 Task: Plan a trip to Shingu, Japan from 6th December, 2023 to 18th December, 2023 for 3 adults.2 bedrooms having 2 beds and 2 bathrooms. Property type can be hotel. Booking option can be shelf check-in. Look for 3 properties as per requirement.
Action: Mouse moved to (341, 130)
Screenshot: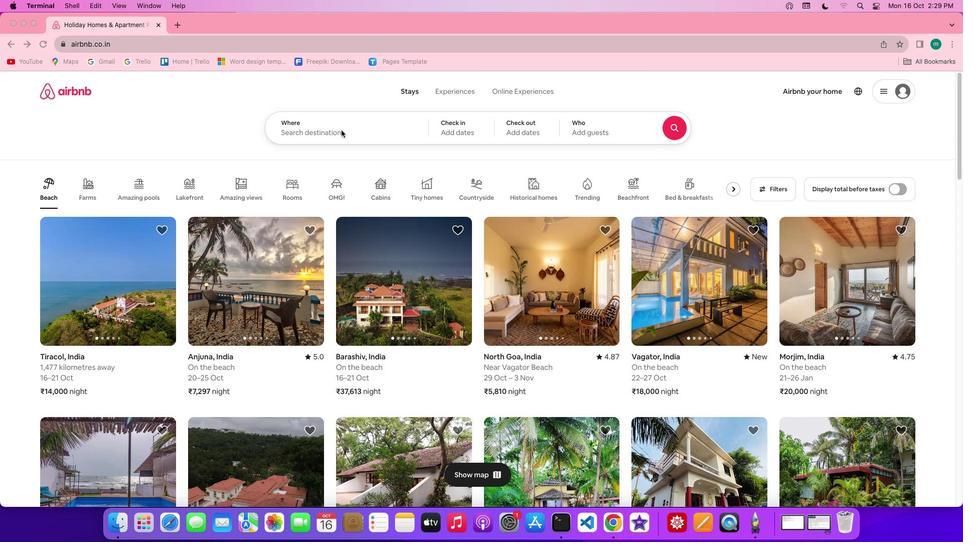 
Action: Mouse pressed left at (341, 130)
Screenshot: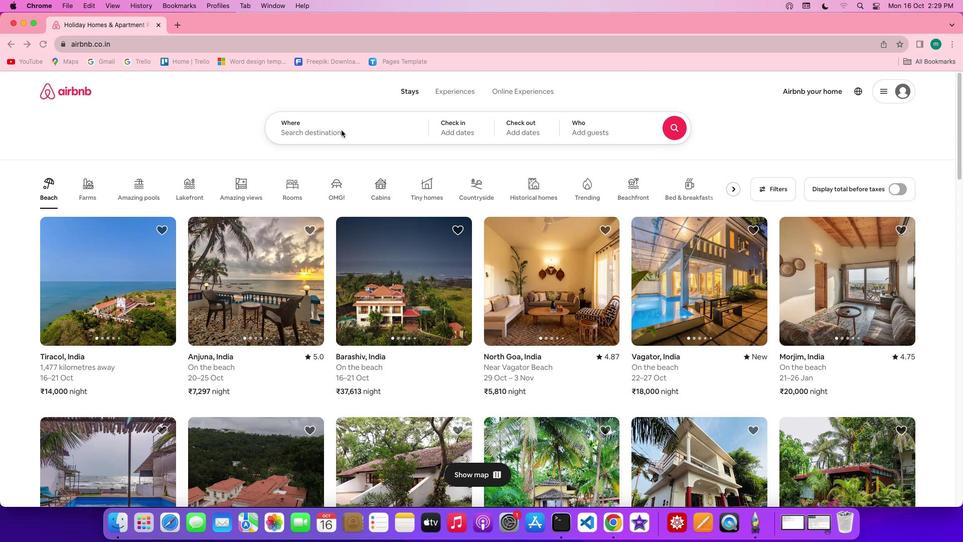 
Action: Mouse pressed left at (341, 130)
Screenshot: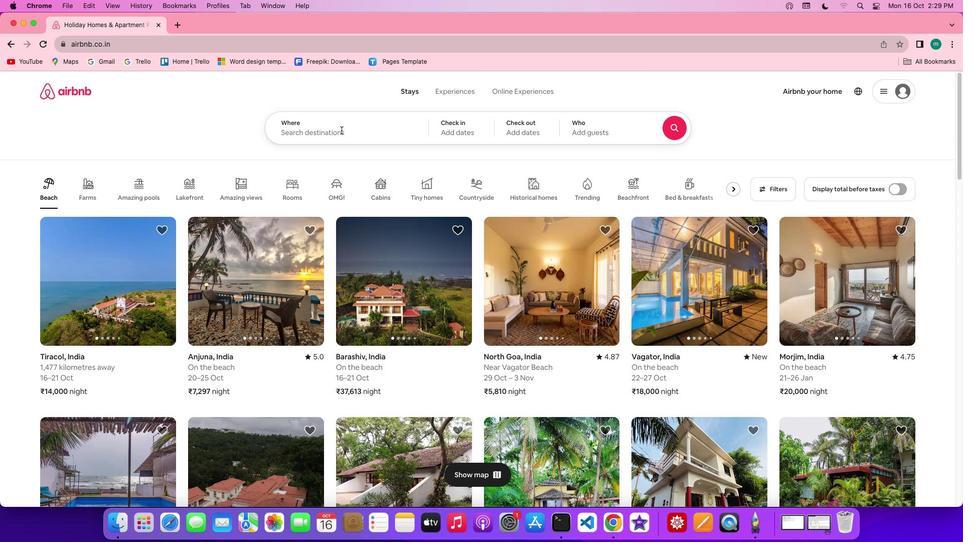 
Action: Key pressed Key.shift'S''h''i''n''g''u'','Key.shift'j''a''p''a''n'Key.enter
Screenshot: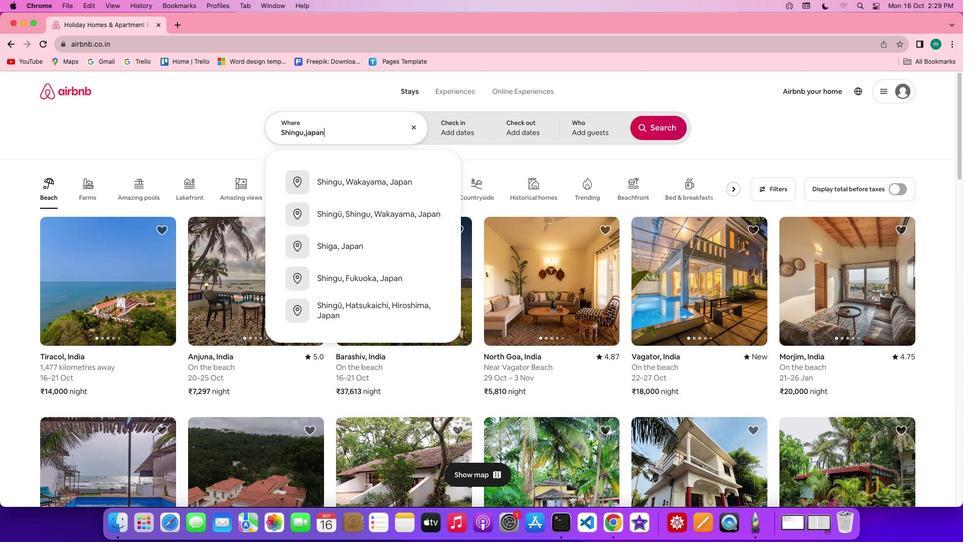 
Action: Mouse moved to (660, 212)
Screenshot: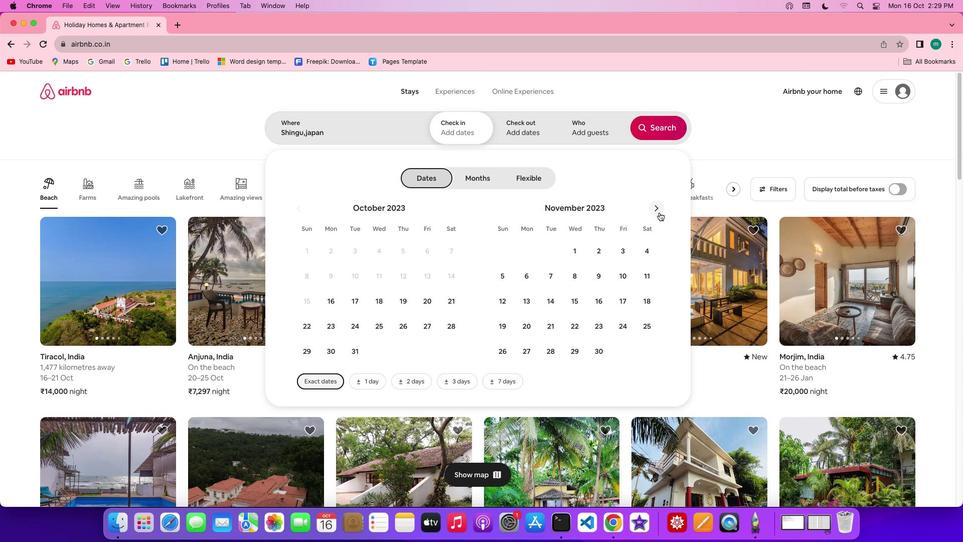 
Action: Mouse pressed left at (660, 212)
Screenshot: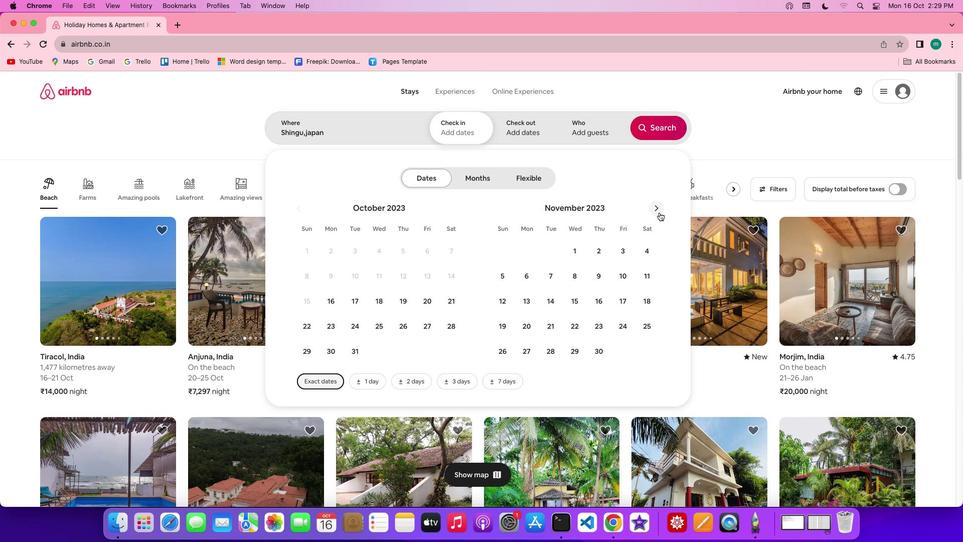 
Action: Mouse moved to (577, 272)
Screenshot: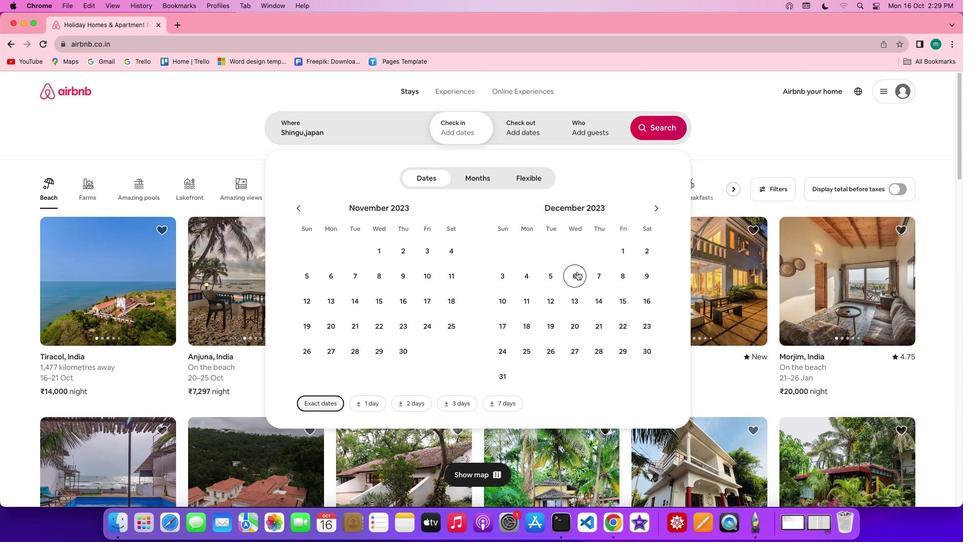 
Action: Mouse pressed left at (577, 272)
Screenshot: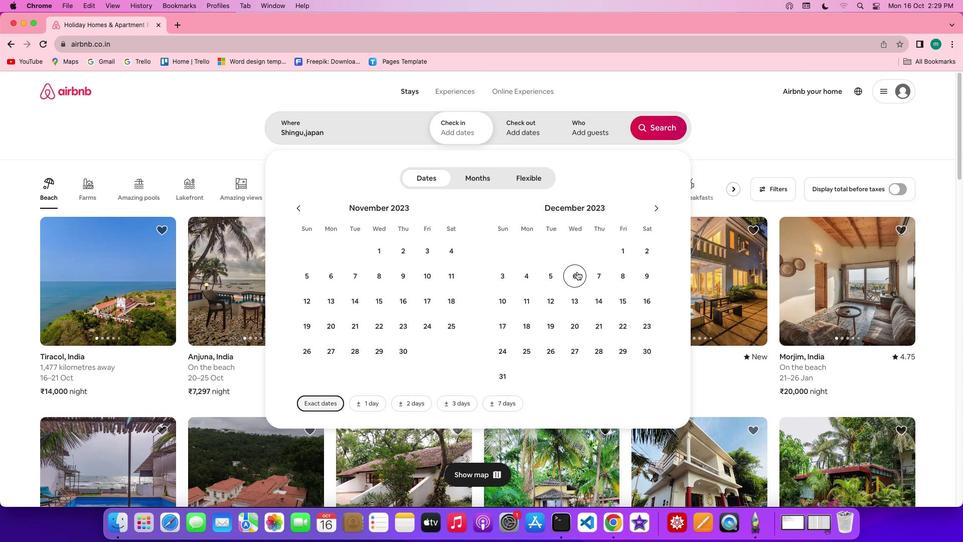
Action: Mouse moved to (524, 321)
Screenshot: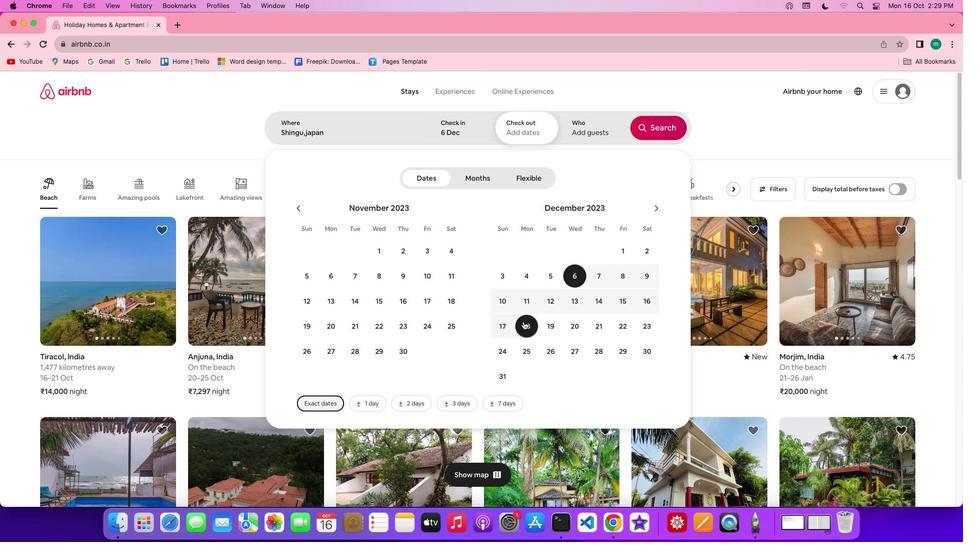 
Action: Mouse pressed left at (524, 321)
Screenshot: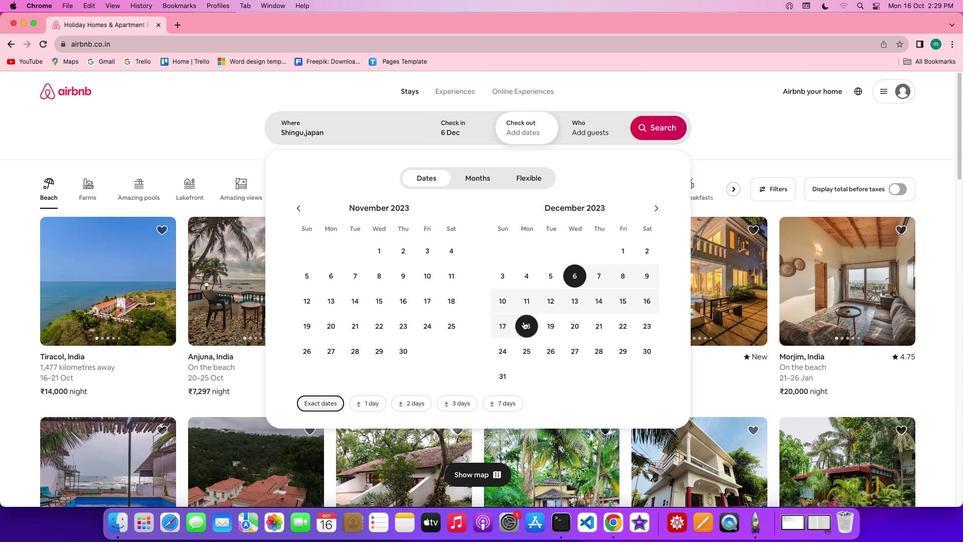 
Action: Mouse moved to (600, 118)
Screenshot: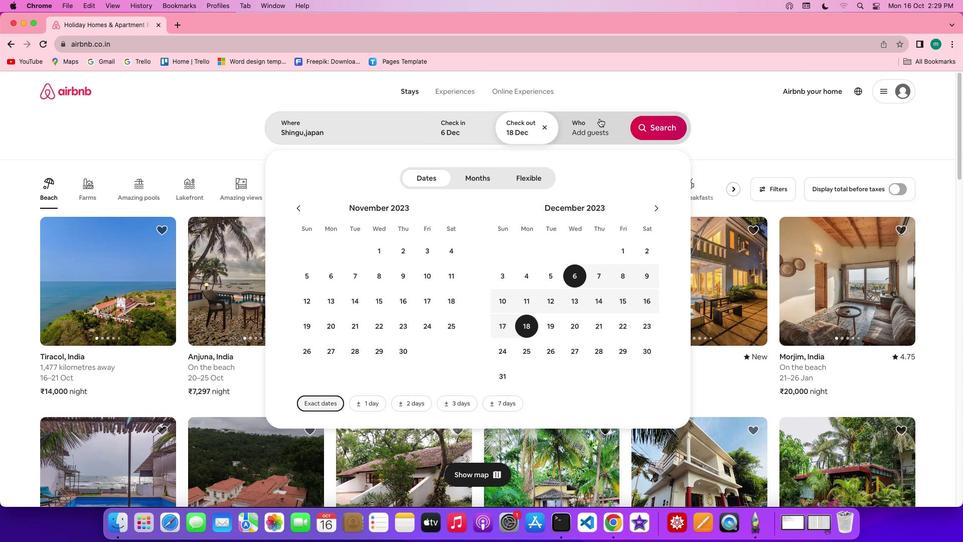 
Action: Mouse pressed left at (600, 118)
Screenshot: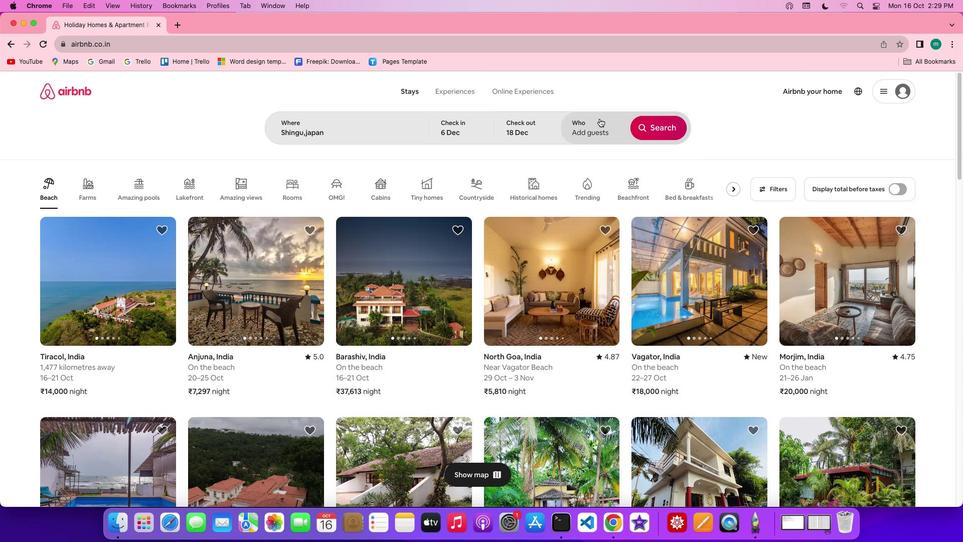 
Action: Mouse moved to (669, 183)
Screenshot: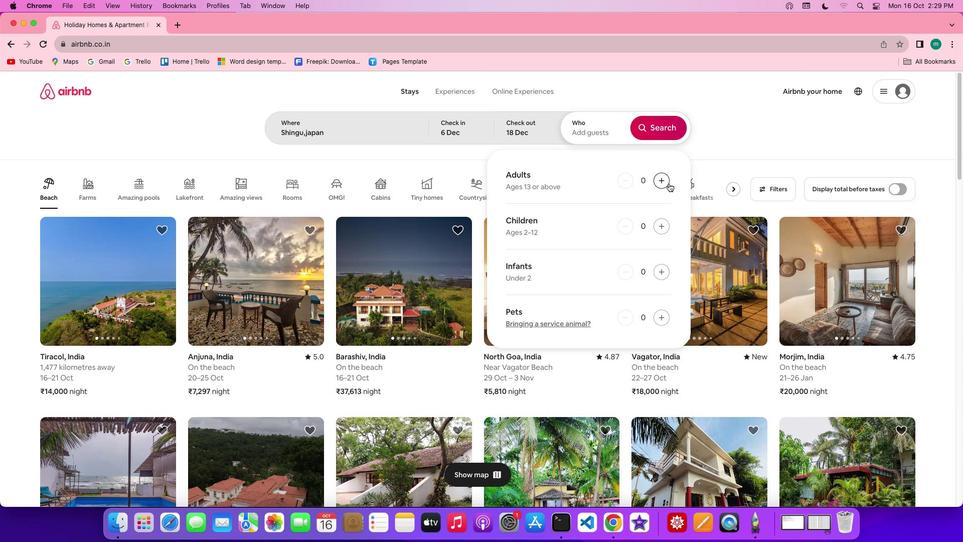 
Action: Mouse pressed left at (669, 183)
Screenshot: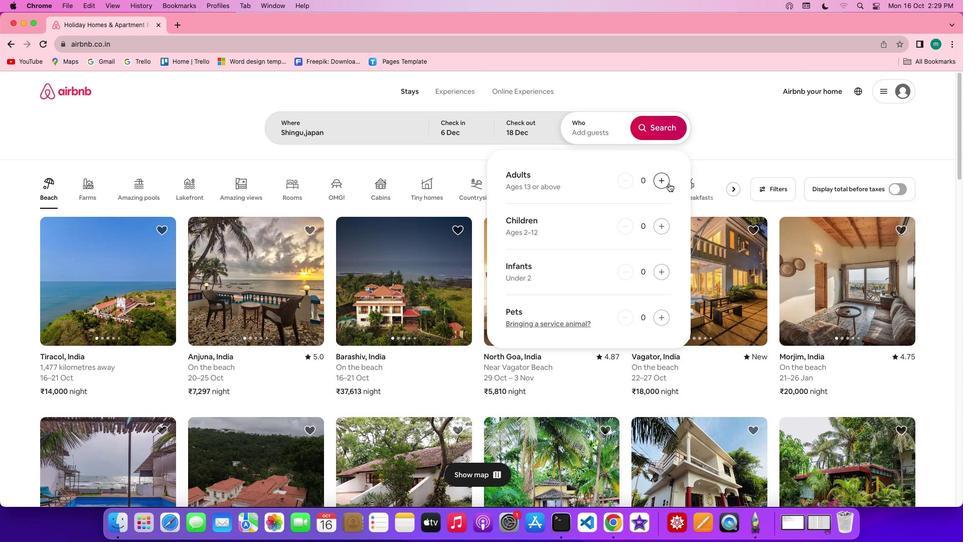 
Action: Mouse pressed left at (669, 183)
Screenshot: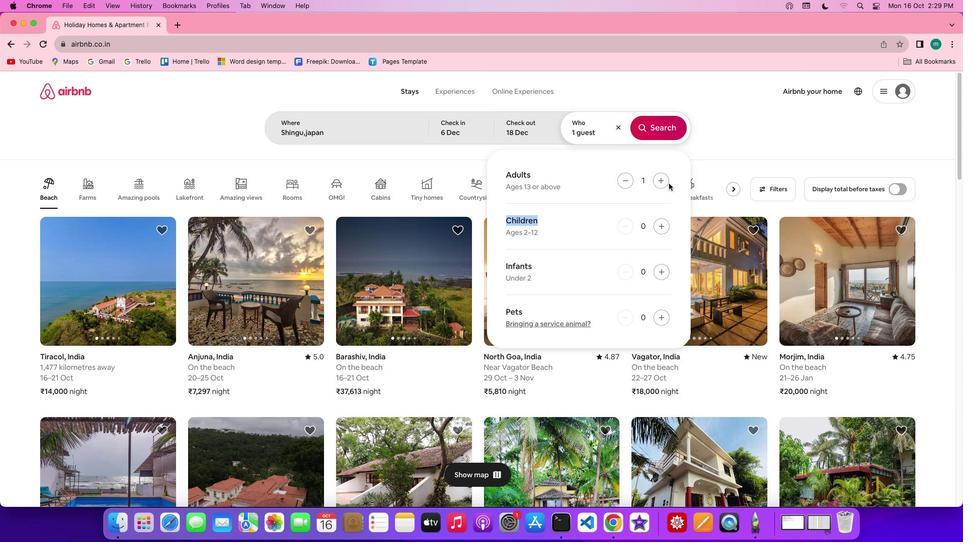 
Action: Mouse moved to (664, 183)
Screenshot: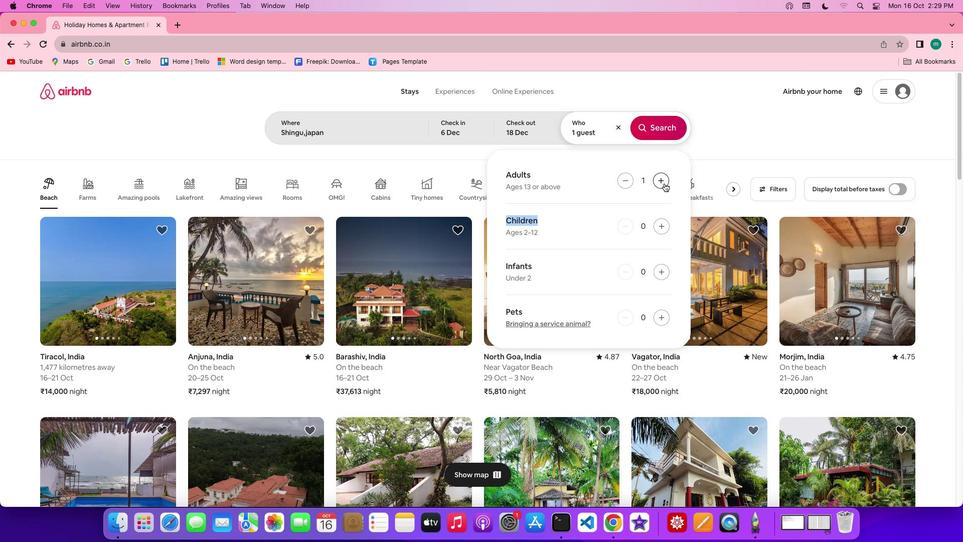 
Action: Mouse pressed left at (664, 183)
Screenshot: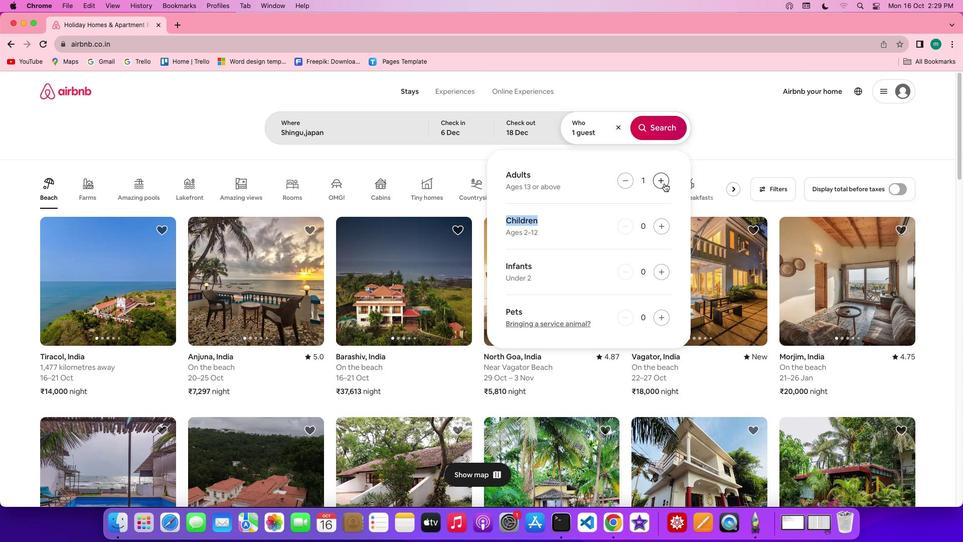 
Action: Mouse pressed left at (664, 183)
Screenshot: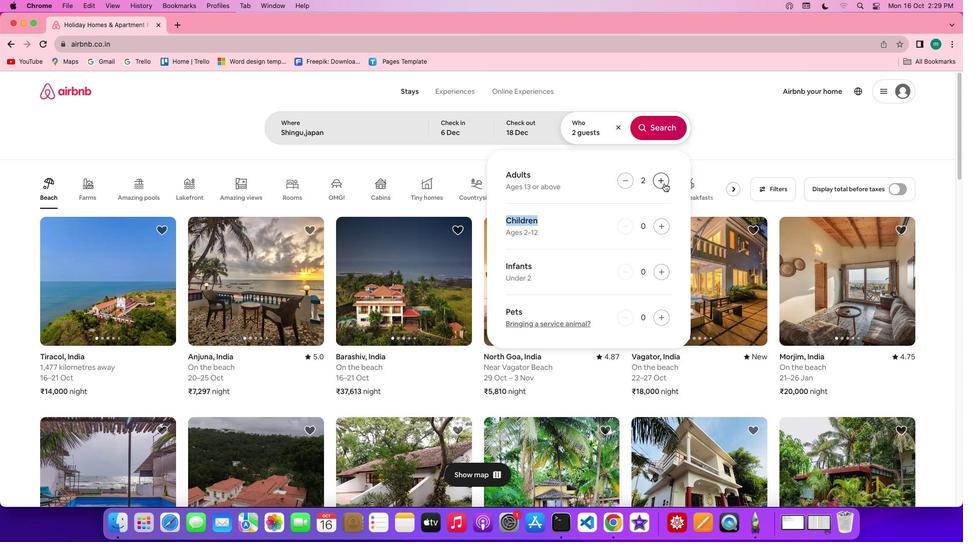 
Action: Mouse moved to (657, 130)
Screenshot: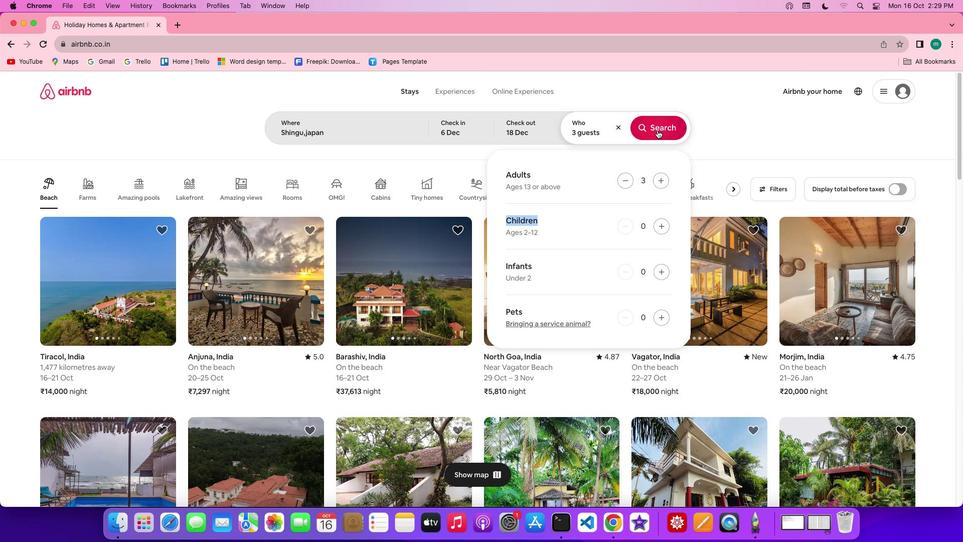 
Action: Mouse pressed left at (657, 130)
Screenshot: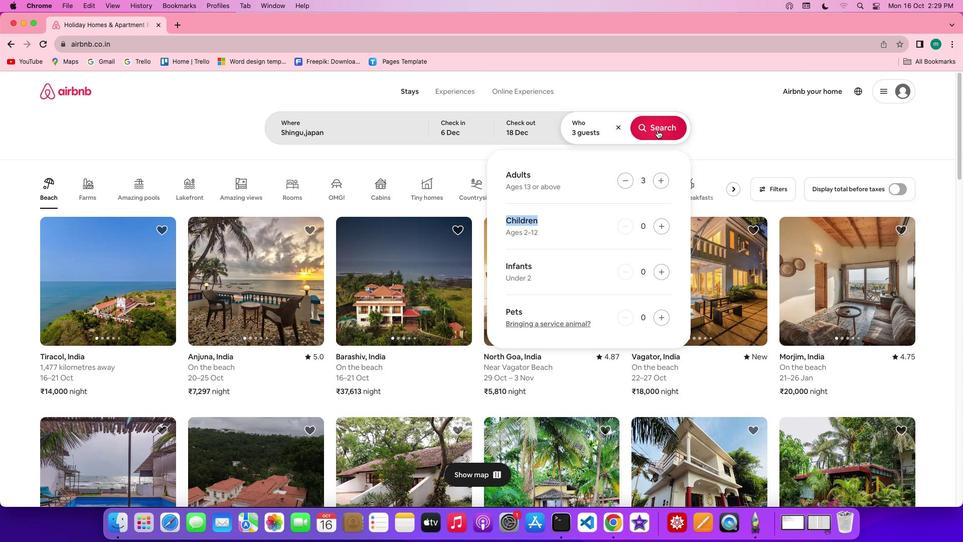 
Action: Mouse moved to (819, 129)
Screenshot: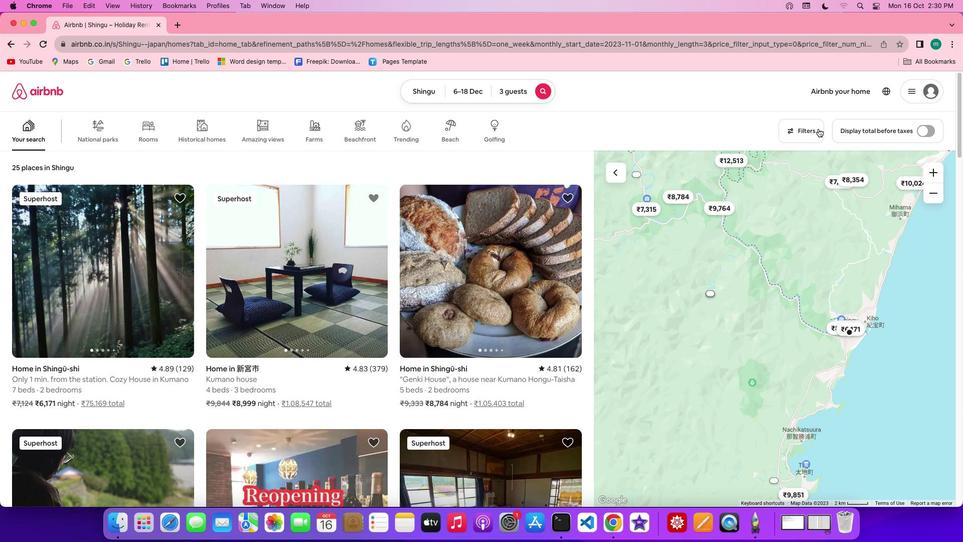 
Action: Mouse pressed left at (819, 129)
Screenshot: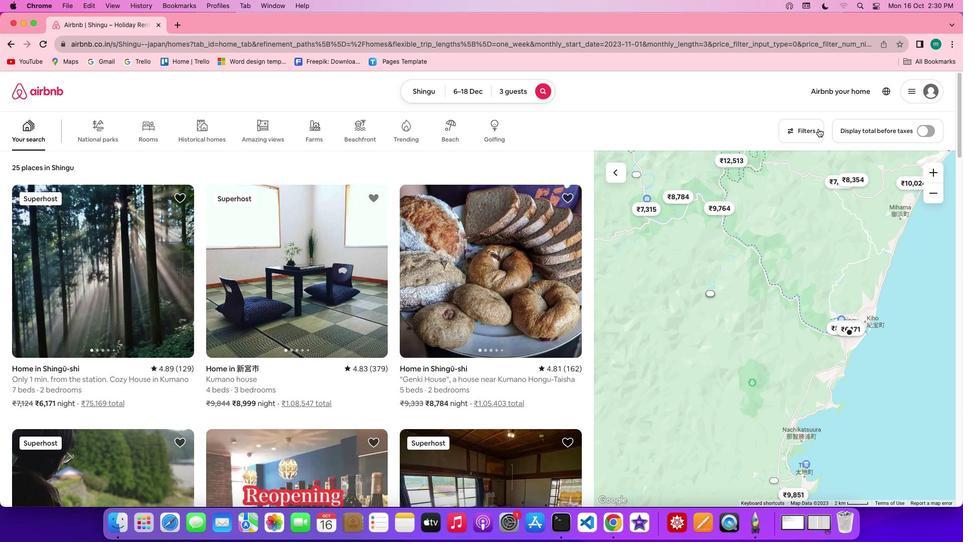 
Action: Mouse moved to (547, 234)
Screenshot: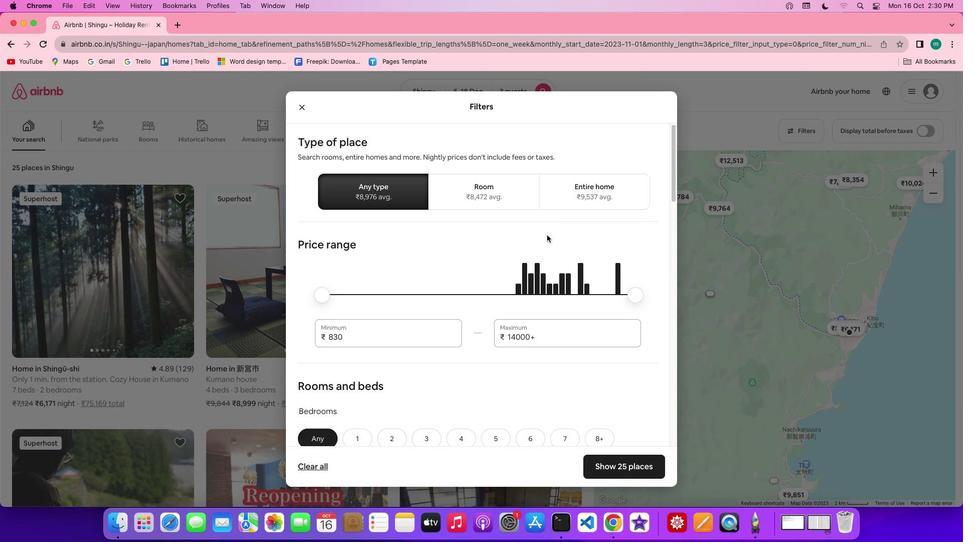 
Action: Mouse scrolled (547, 234) with delta (0, 0)
Screenshot: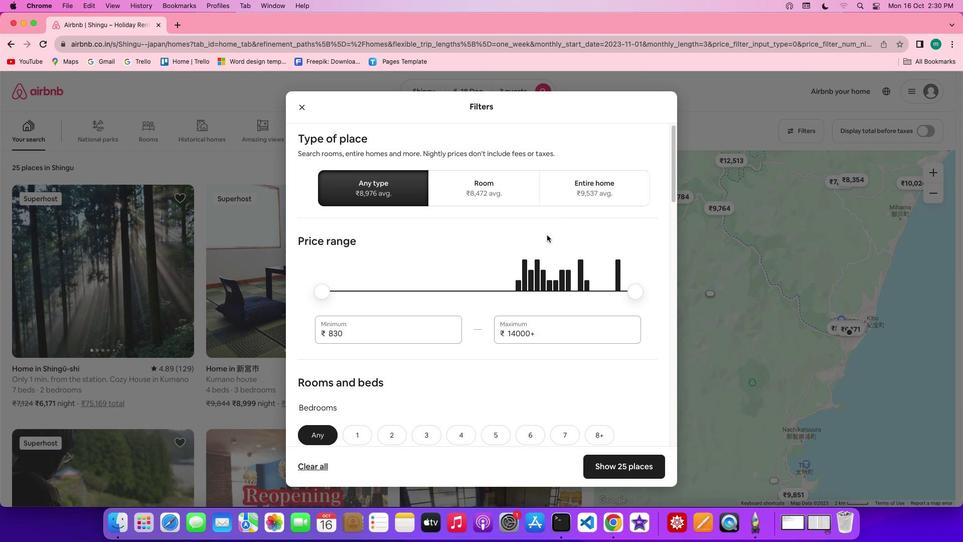 
Action: Mouse scrolled (547, 234) with delta (0, 0)
Screenshot: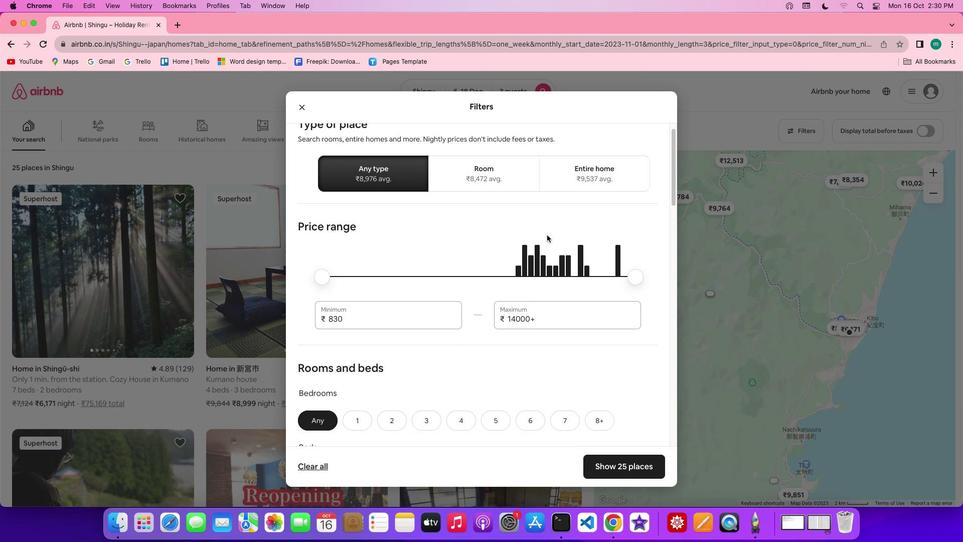 
Action: Mouse scrolled (547, 234) with delta (0, -1)
Screenshot: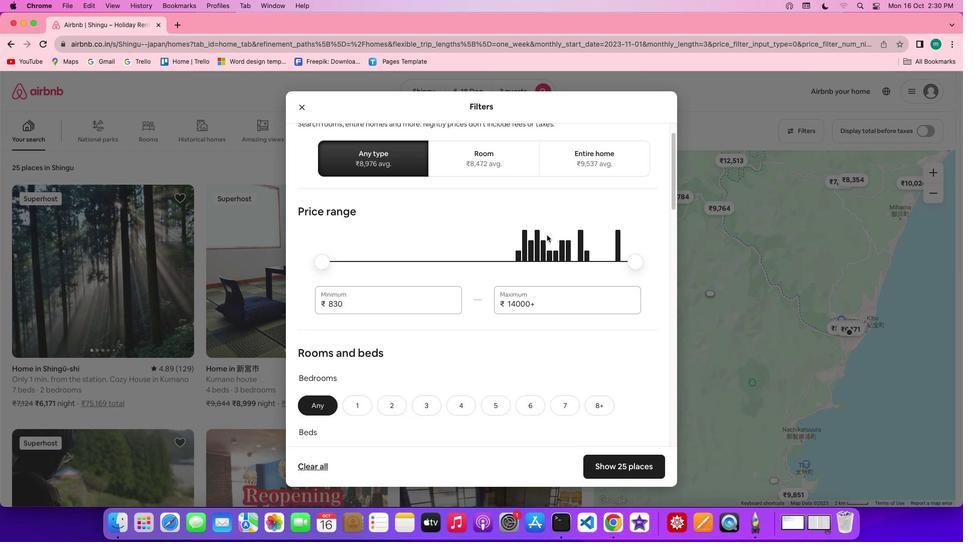 
Action: Mouse scrolled (547, 234) with delta (0, -2)
Screenshot: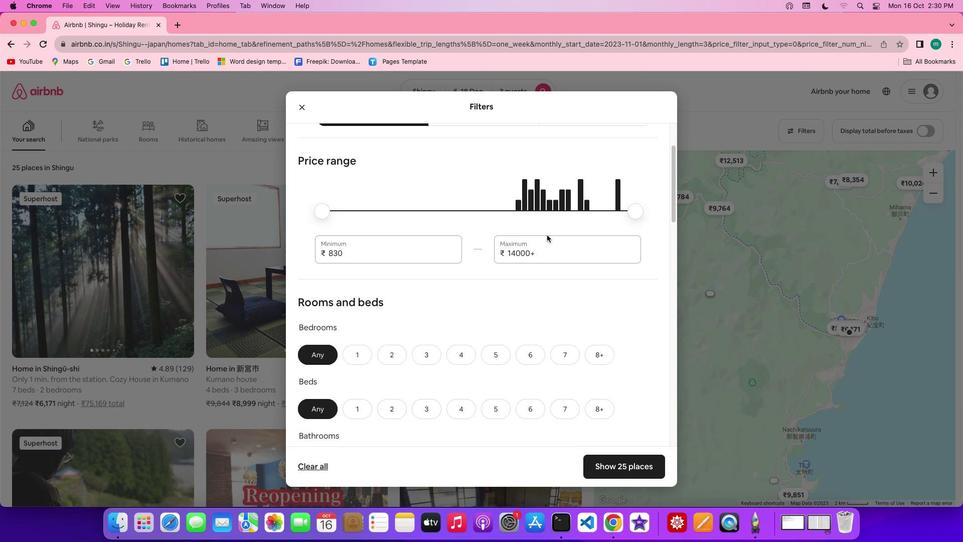 
Action: Mouse moved to (388, 259)
Screenshot: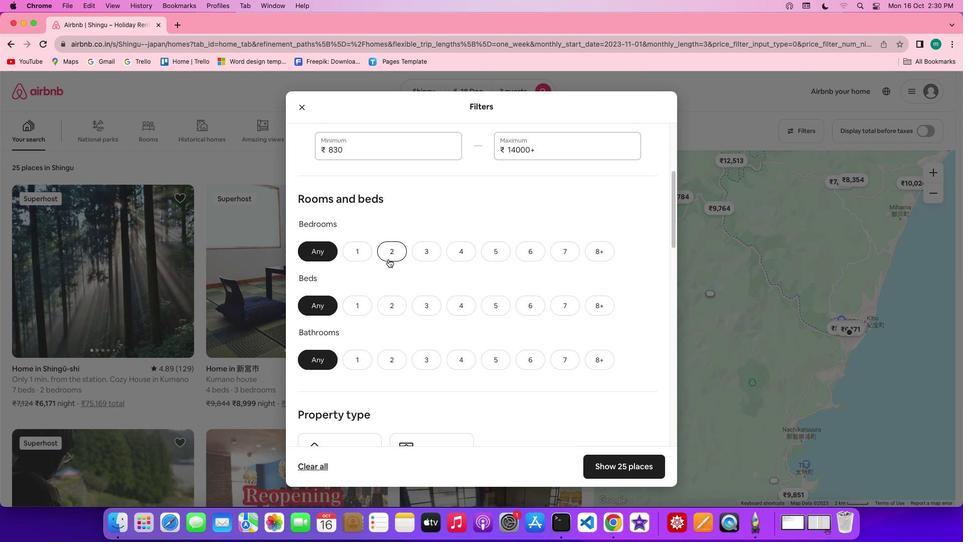 
Action: Mouse pressed left at (388, 259)
Screenshot: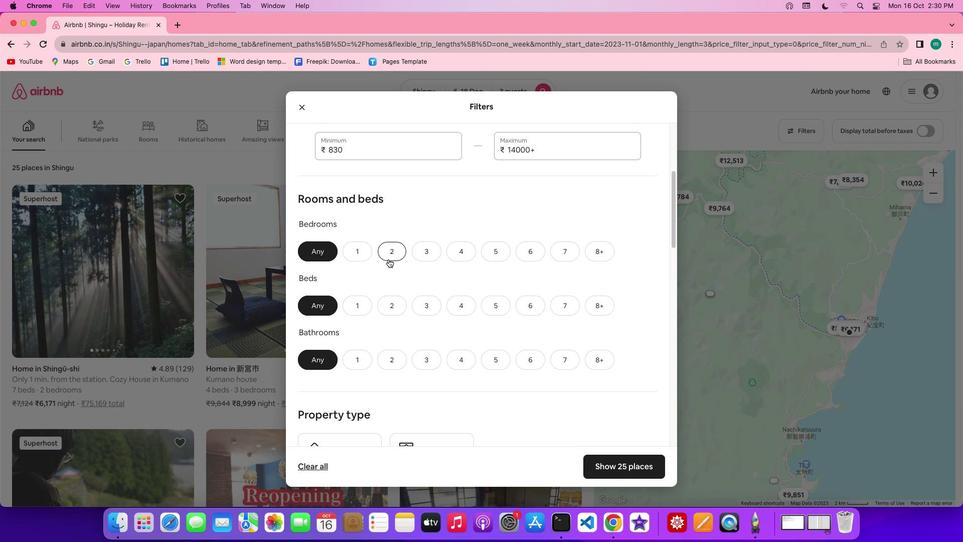 
Action: Mouse moved to (390, 305)
Screenshot: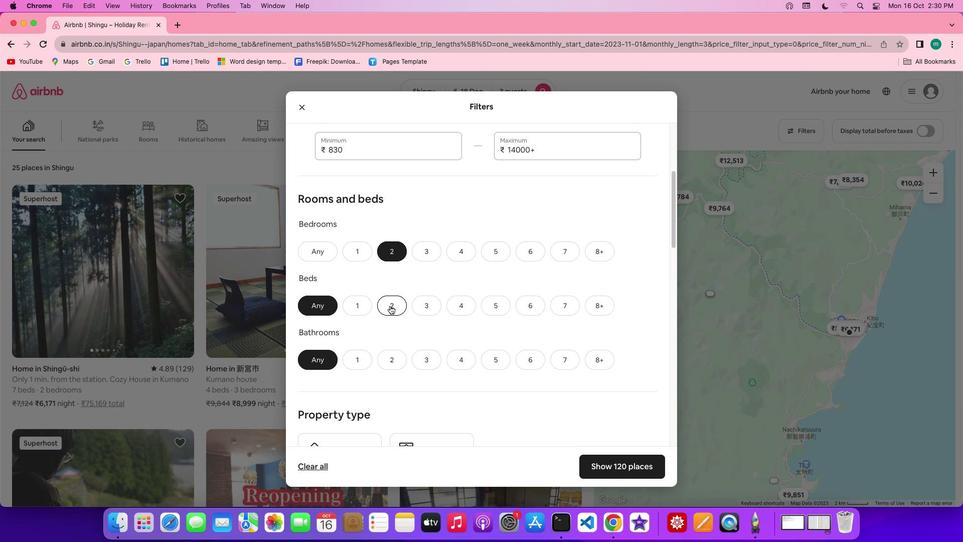 
Action: Mouse pressed left at (390, 305)
Screenshot: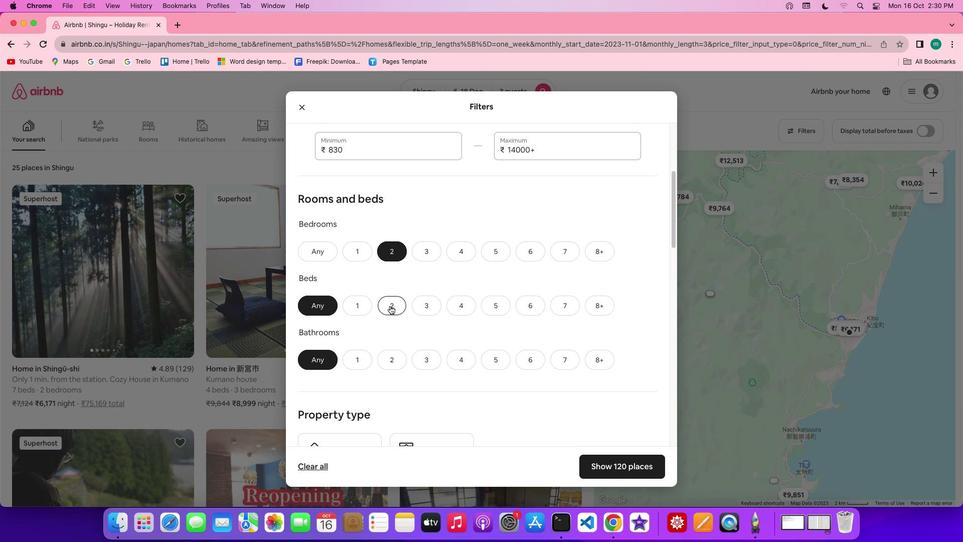 
Action: Mouse moved to (395, 356)
Screenshot: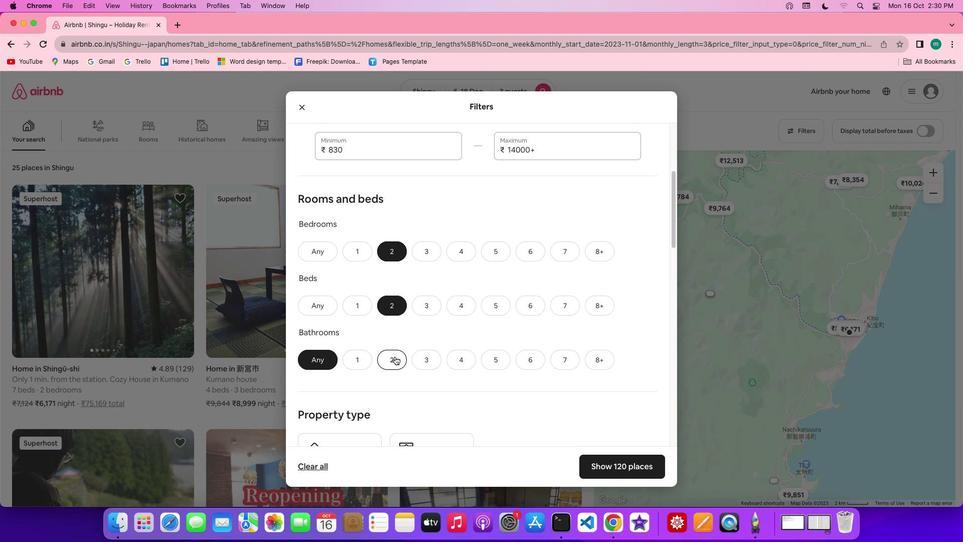 
Action: Mouse pressed left at (395, 356)
Screenshot: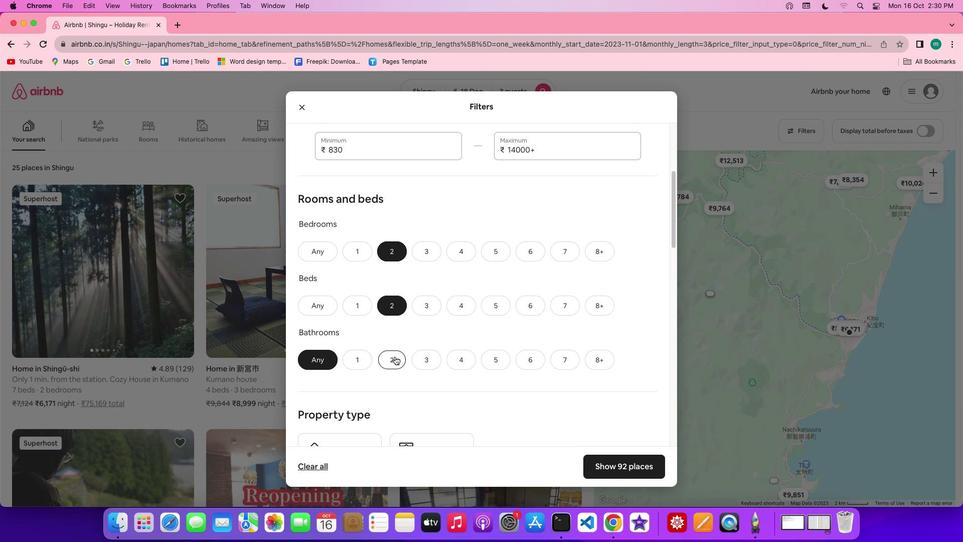 
Action: Mouse moved to (551, 342)
Screenshot: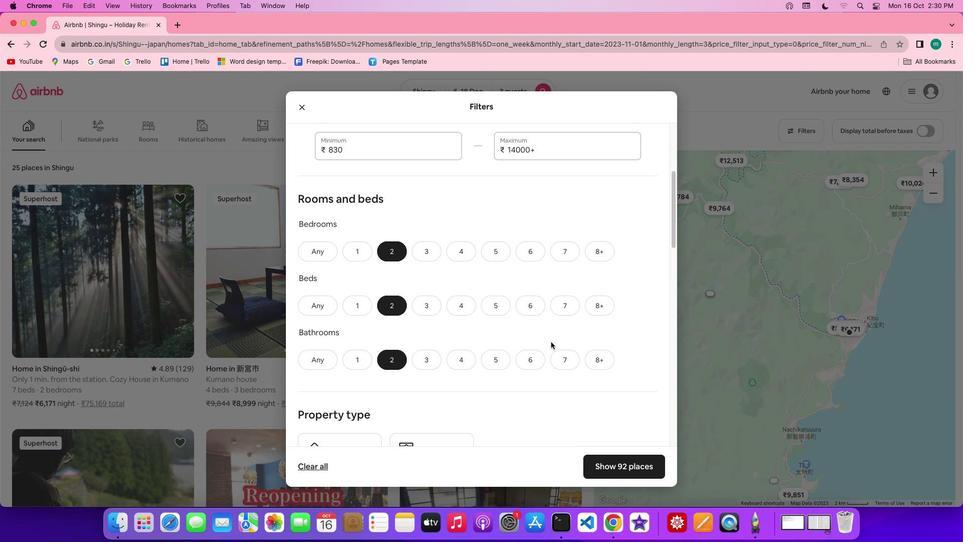 
Action: Mouse scrolled (551, 342) with delta (0, 0)
Screenshot: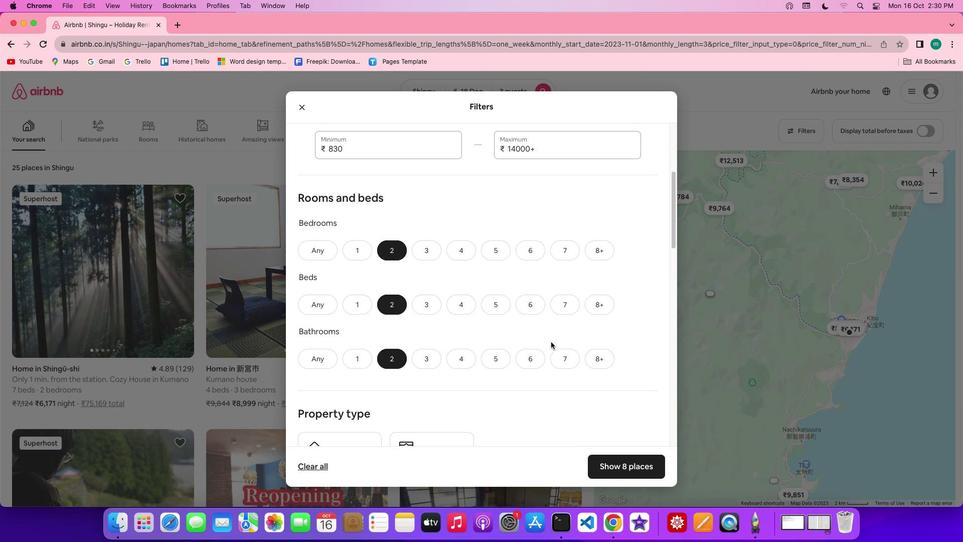 
Action: Mouse scrolled (551, 342) with delta (0, 0)
Screenshot: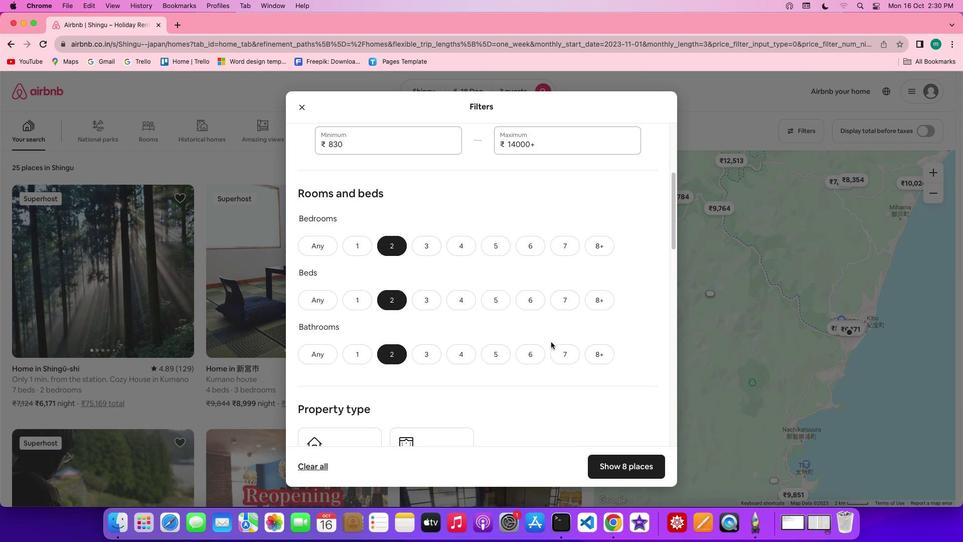 
Action: Mouse scrolled (551, 342) with delta (0, 0)
Screenshot: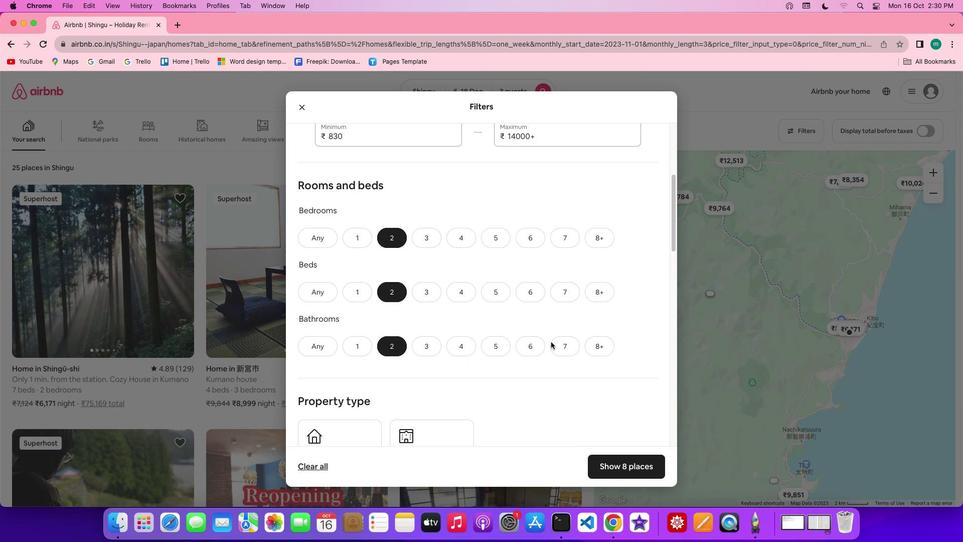 
Action: Mouse scrolled (551, 342) with delta (0, 0)
Screenshot: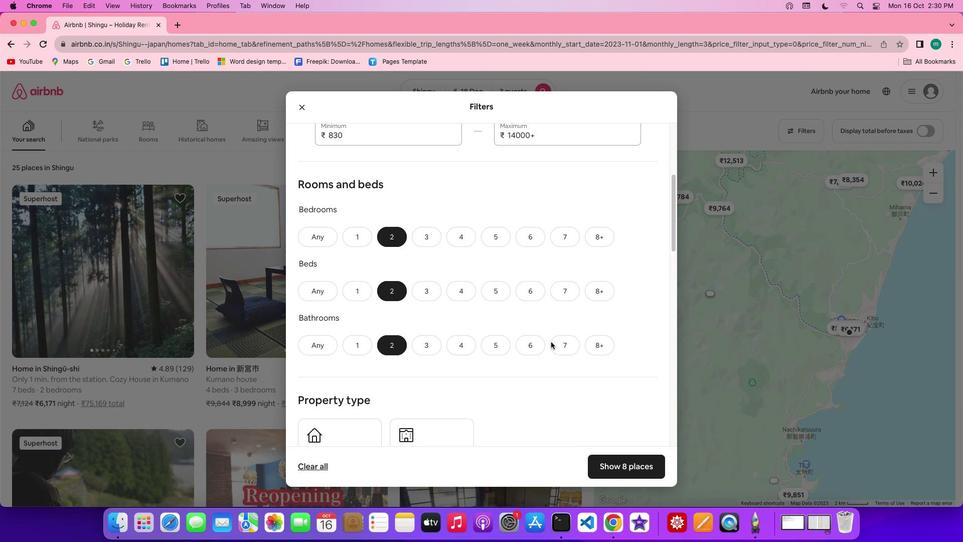 
Action: Mouse scrolled (551, 342) with delta (0, 0)
Screenshot: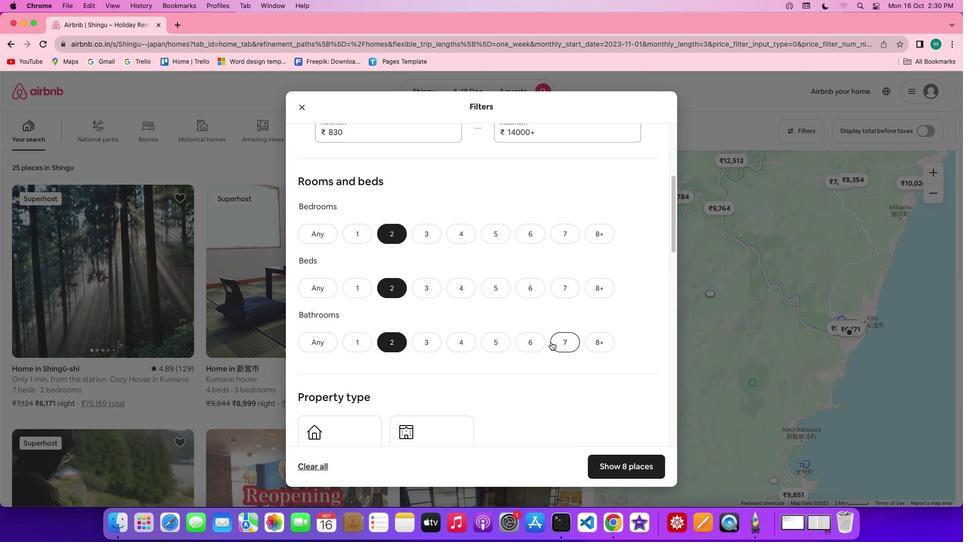 
Action: Mouse scrolled (551, 342) with delta (0, 0)
Screenshot: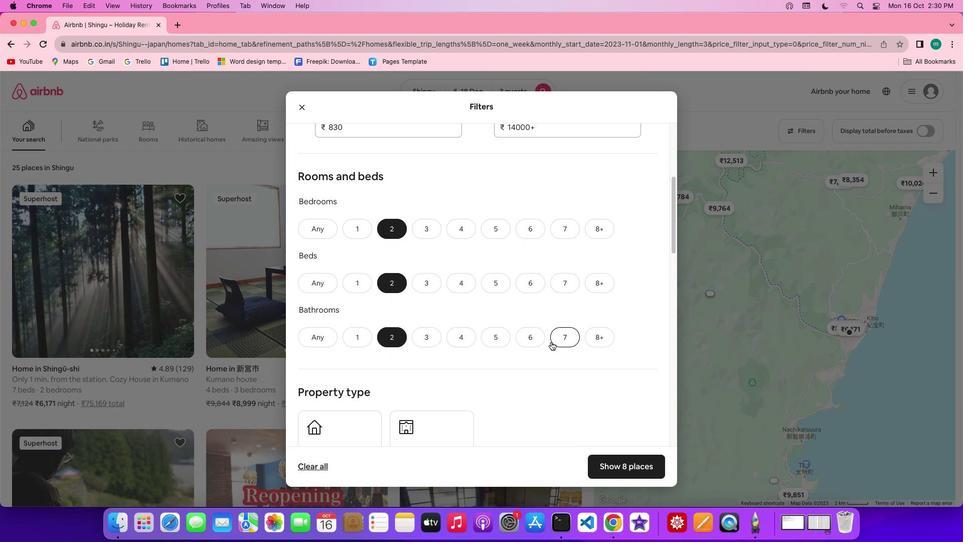 
Action: Mouse scrolled (551, 342) with delta (0, 0)
Screenshot: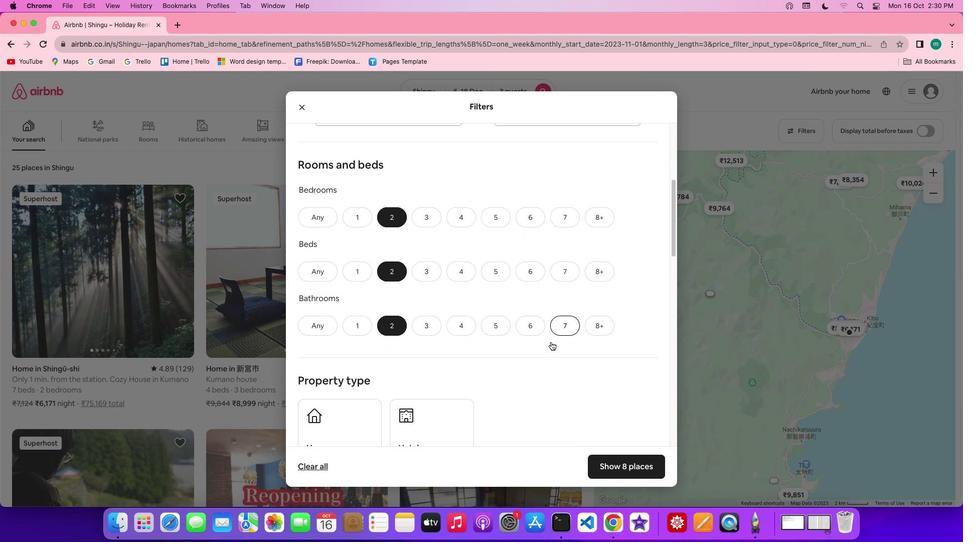 
Action: Mouse scrolled (551, 342) with delta (0, 0)
Screenshot: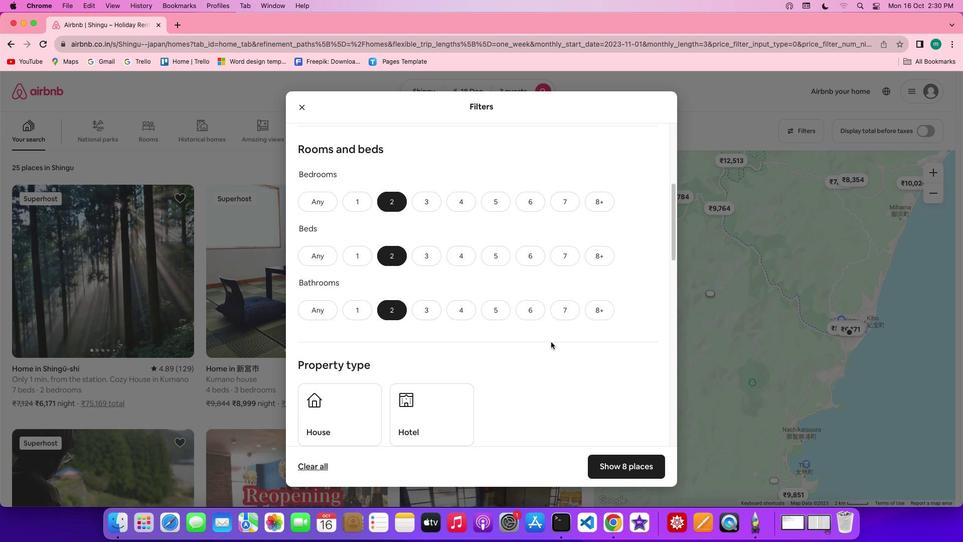
Action: Mouse scrolled (551, 342) with delta (0, 0)
Screenshot: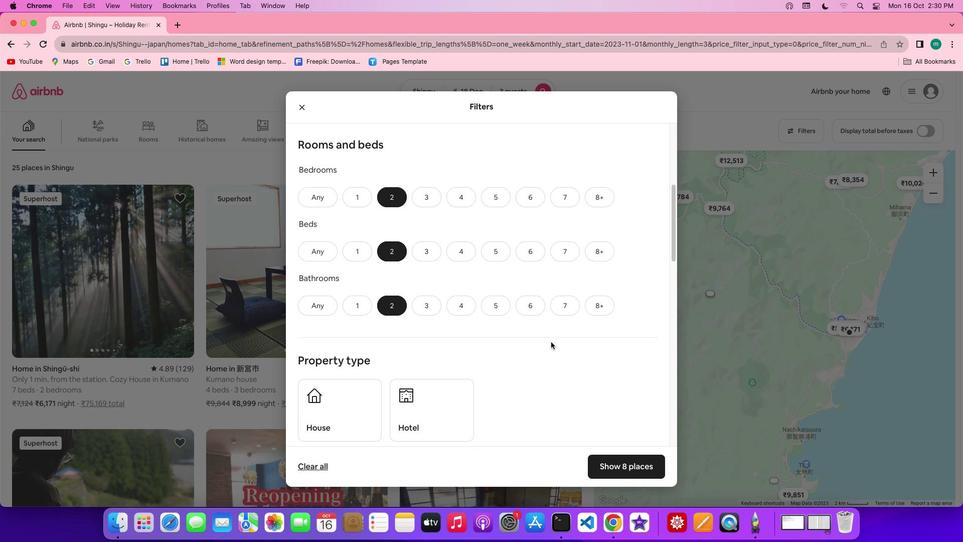 
Action: Mouse scrolled (551, 342) with delta (0, -1)
Screenshot: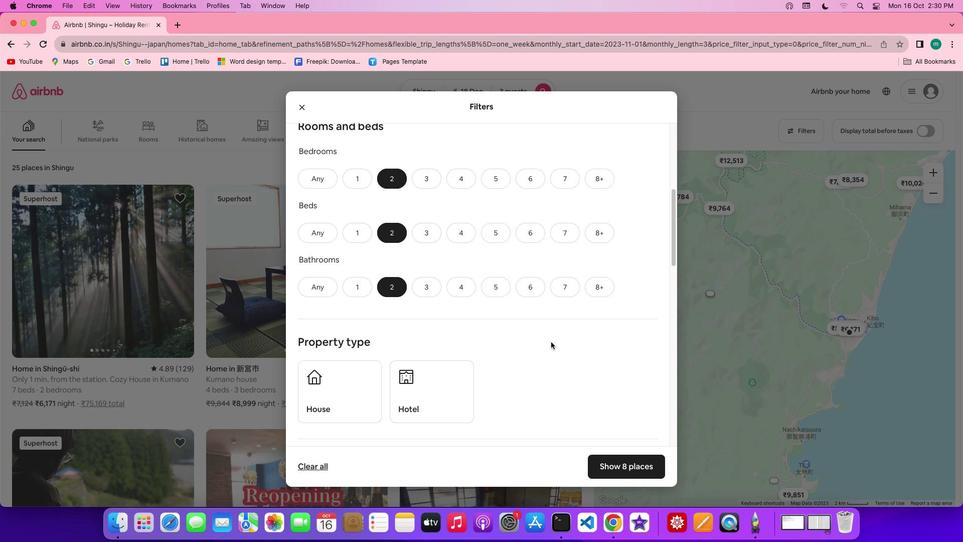 
Action: Mouse scrolled (551, 342) with delta (0, 0)
Screenshot: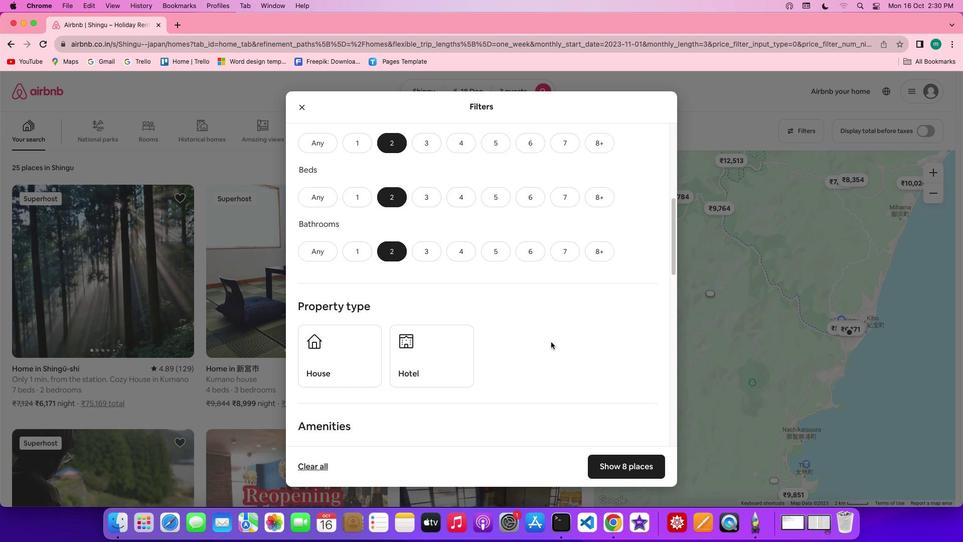 
Action: Mouse scrolled (551, 342) with delta (0, 0)
Screenshot: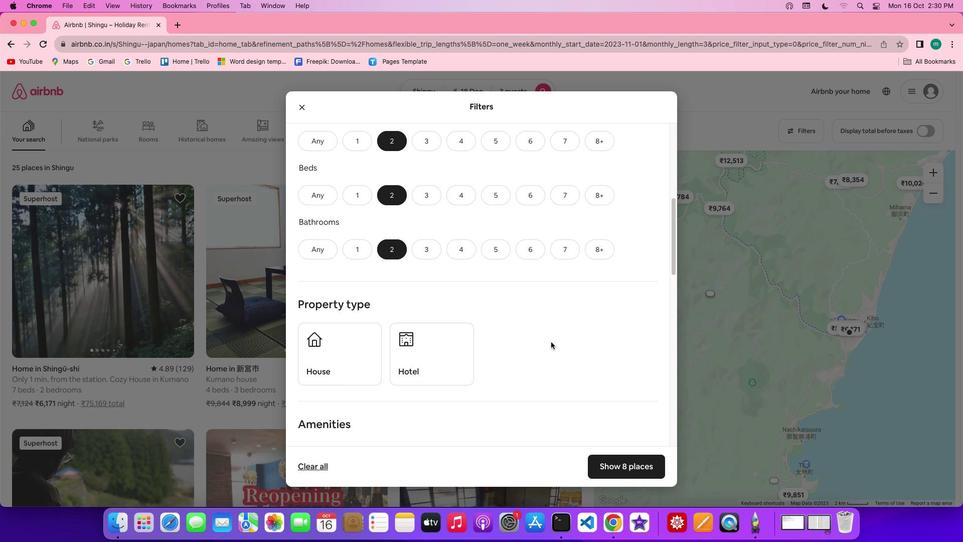 
Action: Mouse moved to (456, 346)
Screenshot: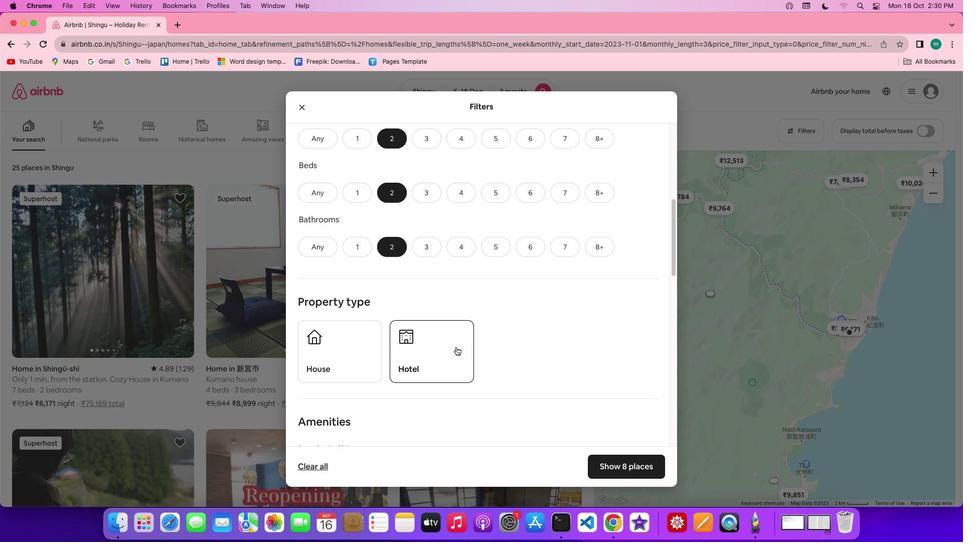 
Action: Mouse pressed left at (456, 346)
Screenshot: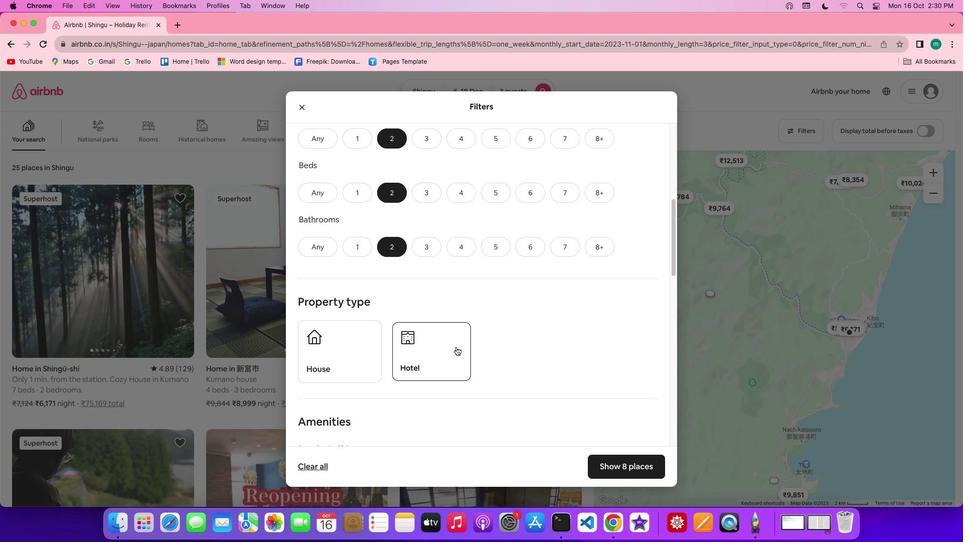 
Action: Mouse moved to (553, 345)
Screenshot: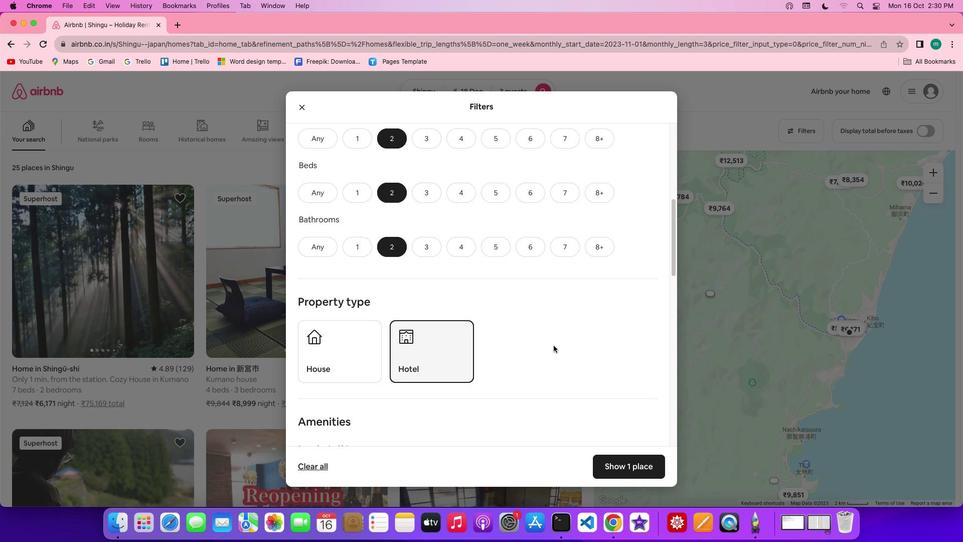 
Action: Mouse scrolled (553, 345) with delta (0, 0)
Screenshot: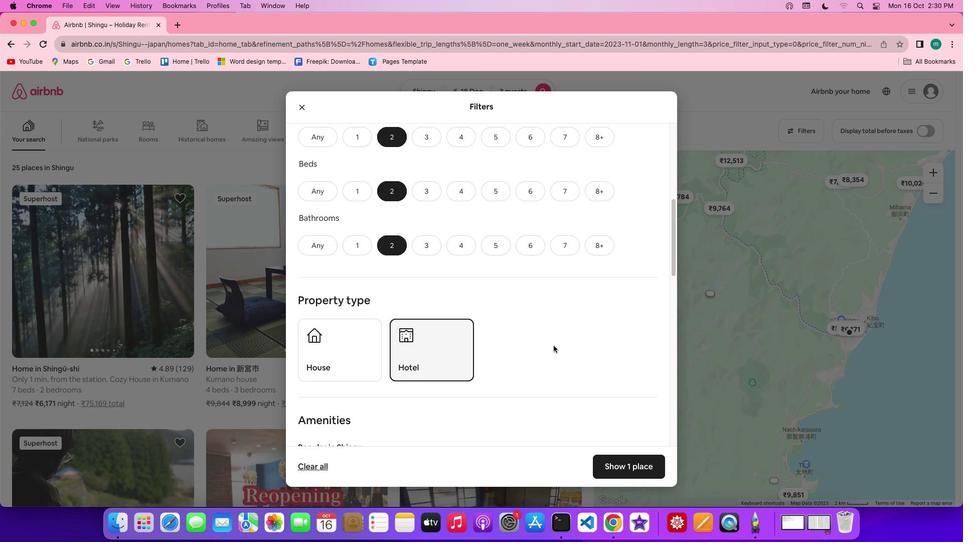 
Action: Mouse scrolled (553, 345) with delta (0, 0)
Screenshot: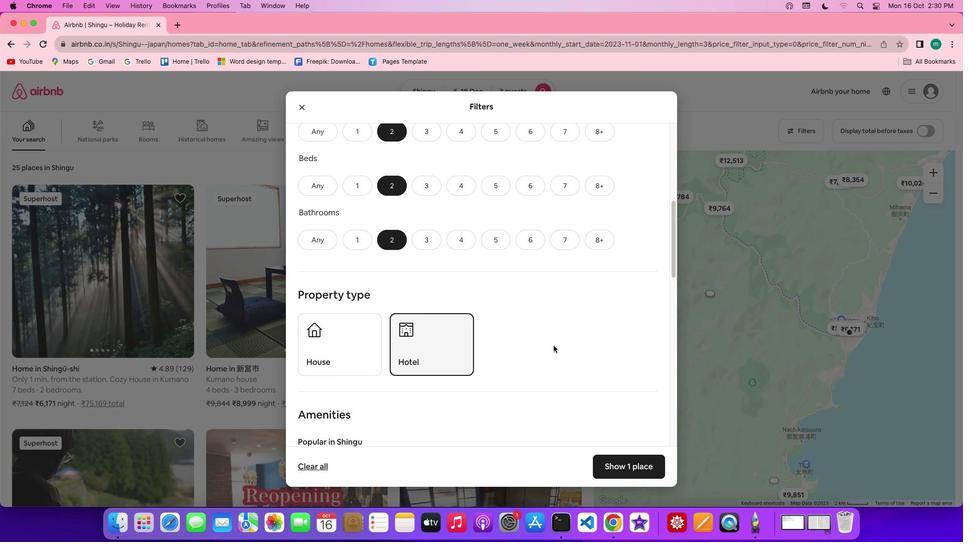 
Action: Mouse scrolled (553, 345) with delta (0, 0)
Screenshot: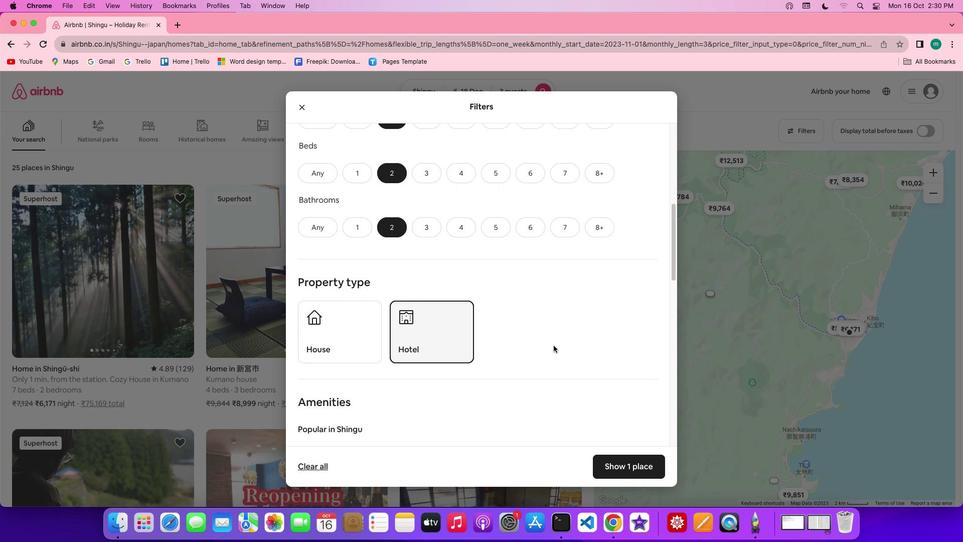 
Action: Mouse scrolled (553, 345) with delta (0, -1)
Screenshot: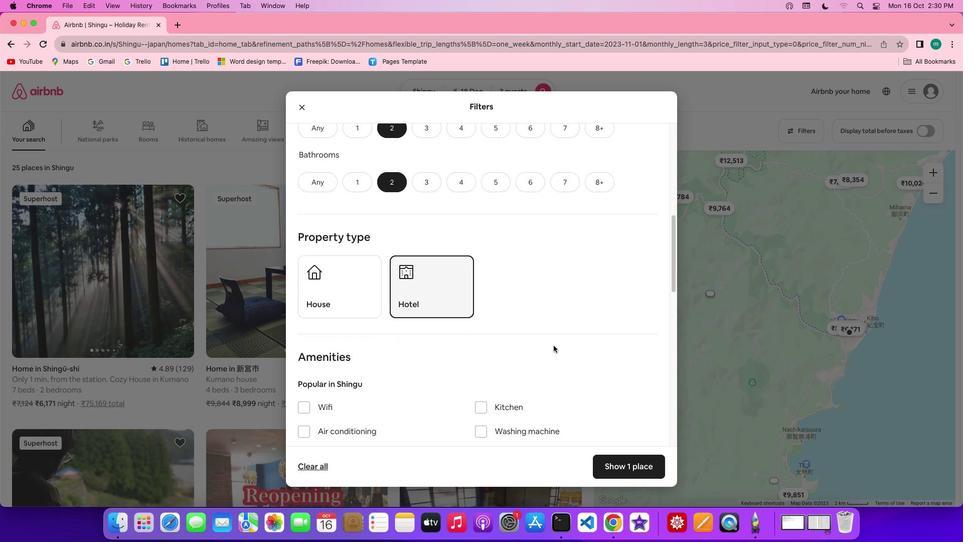 
Action: Mouse scrolled (553, 345) with delta (0, 0)
Screenshot: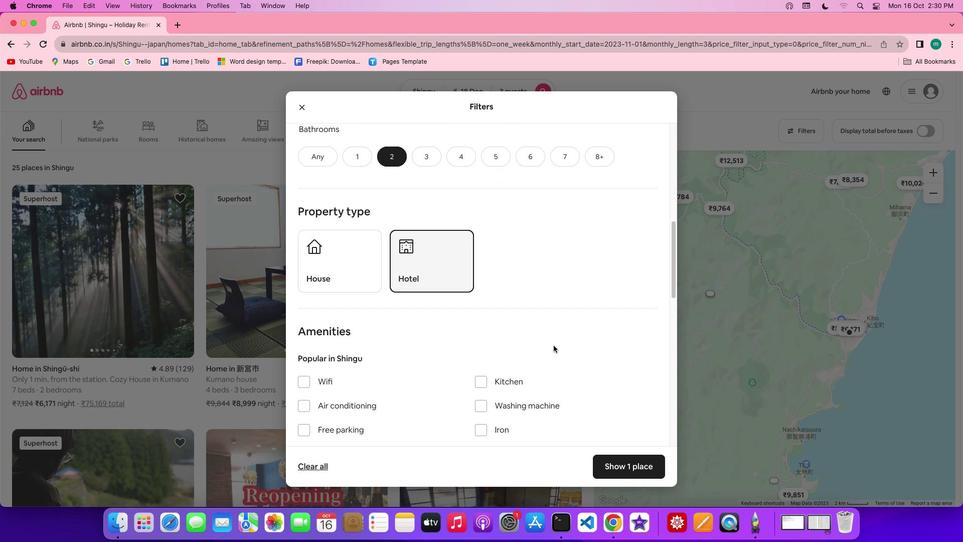 
Action: Mouse scrolled (553, 345) with delta (0, 0)
Screenshot: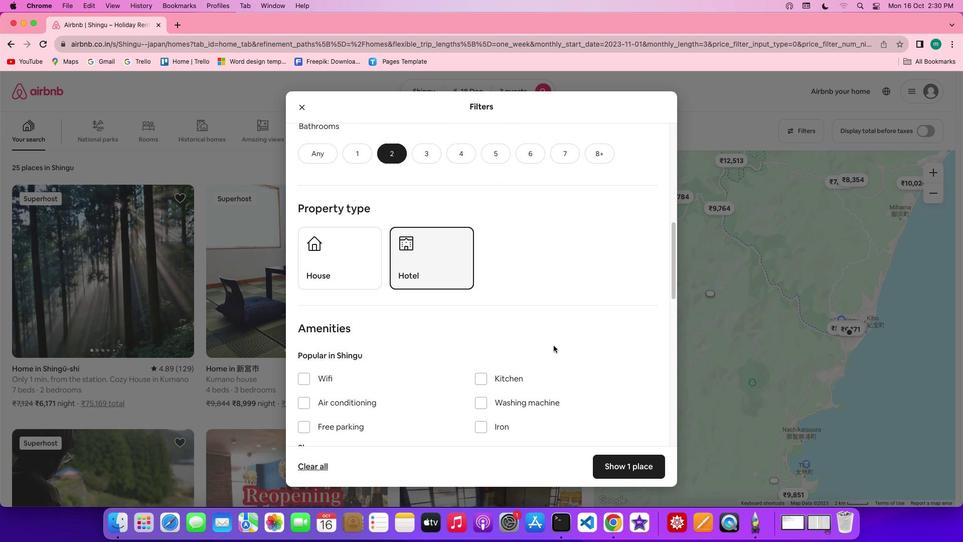 
Action: Mouse scrolled (553, 345) with delta (0, 0)
Screenshot: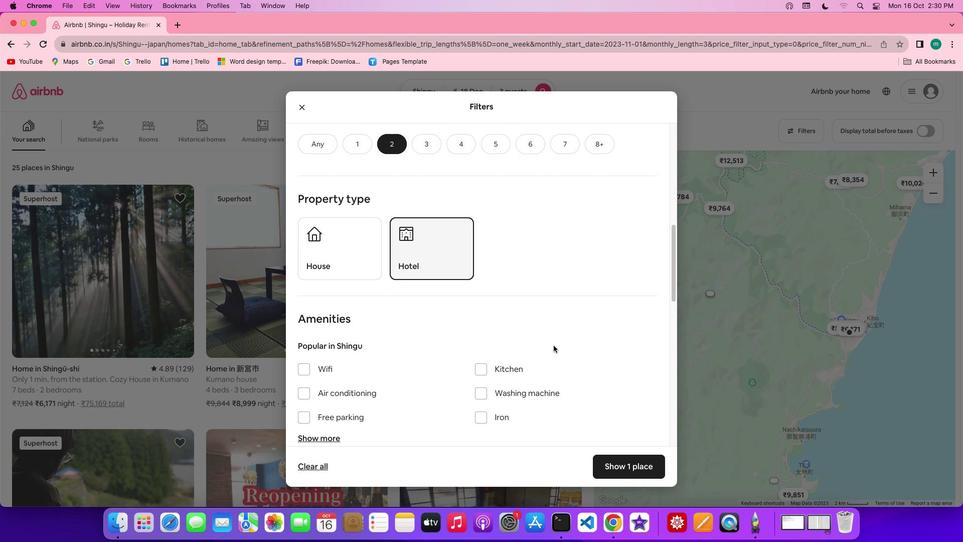 
Action: Mouse scrolled (553, 345) with delta (0, -1)
Screenshot: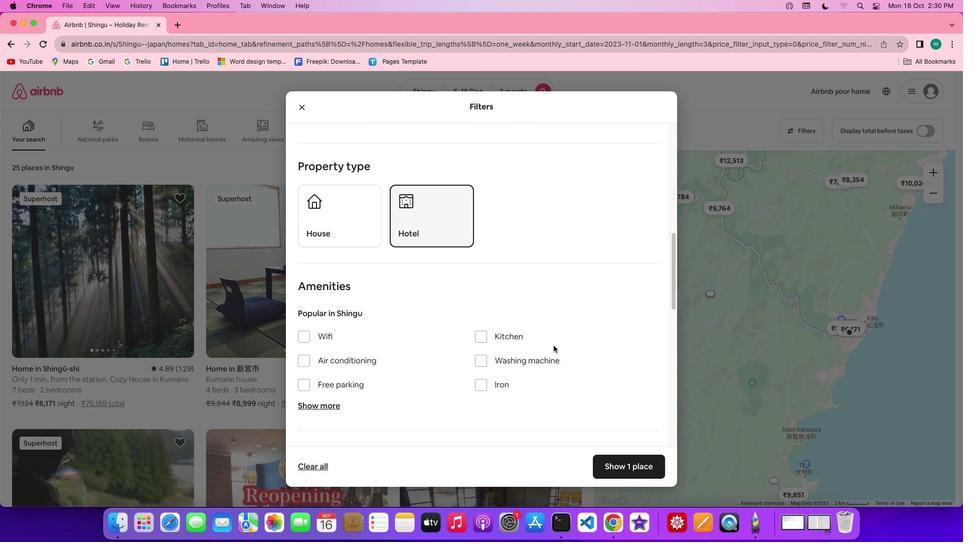 
Action: Mouse scrolled (553, 345) with delta (0, -1)
Screenshot: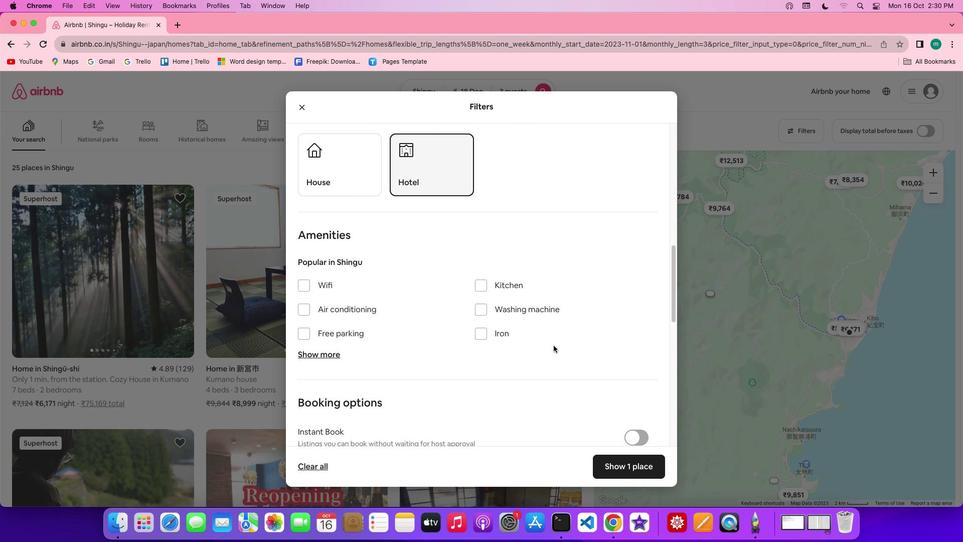 
Action: Mouse scrolled (553, 345) with delta (0, 0)
Screenshot: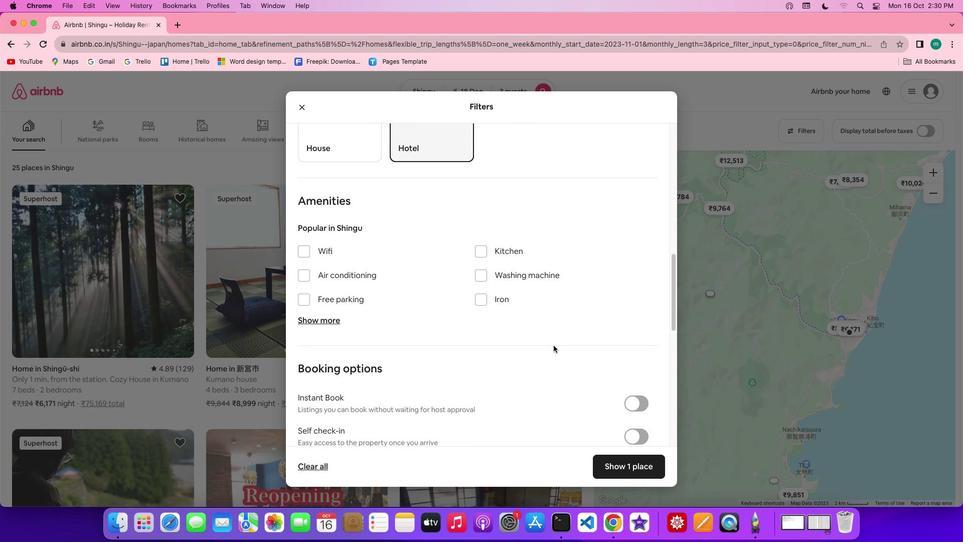 
Action: Mouse scrolled (553, 345) with delta (0, 0)
Screenshot: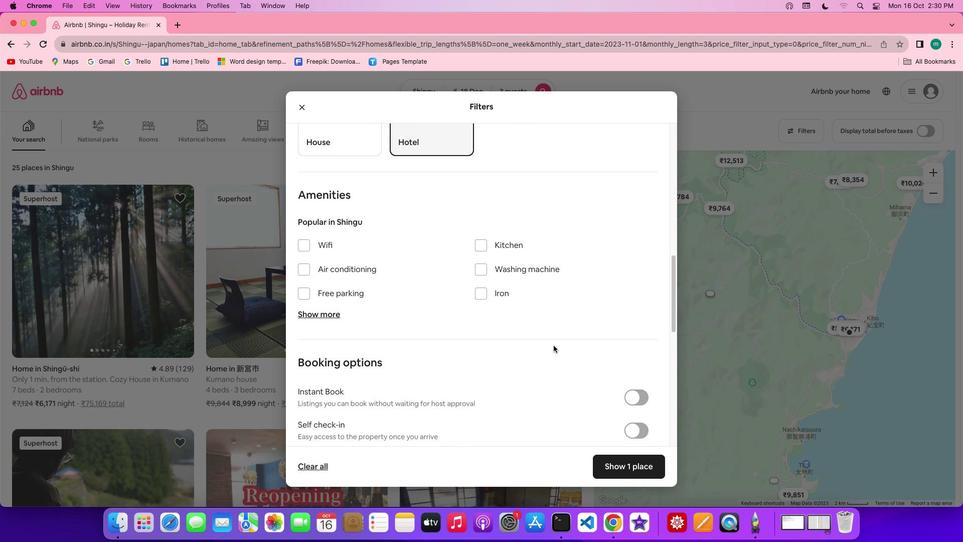 
Action: Mouse scrolled (553, 345) with delta (0, -1)
Screenshot: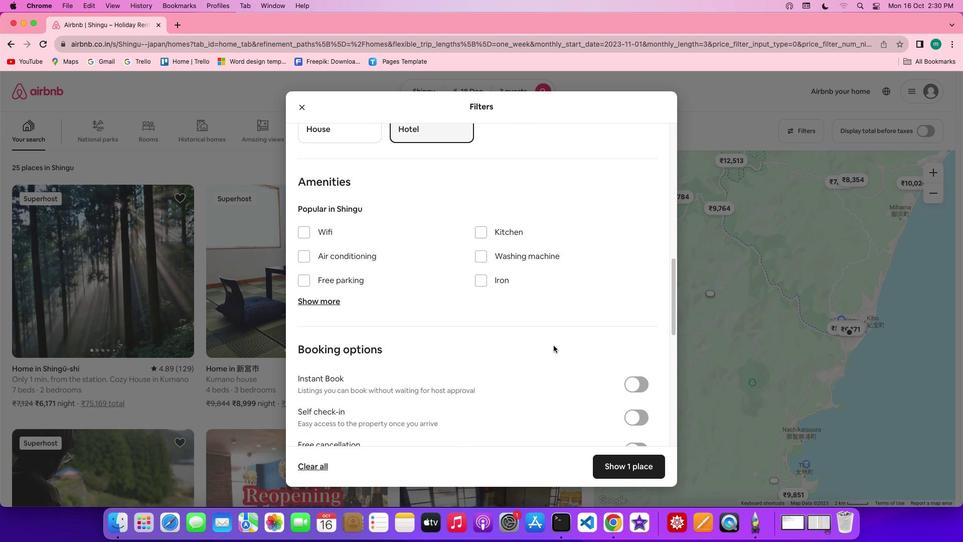 
Action: Mouse scrolled (553, 345) with delta (0, -1)
Screenshot: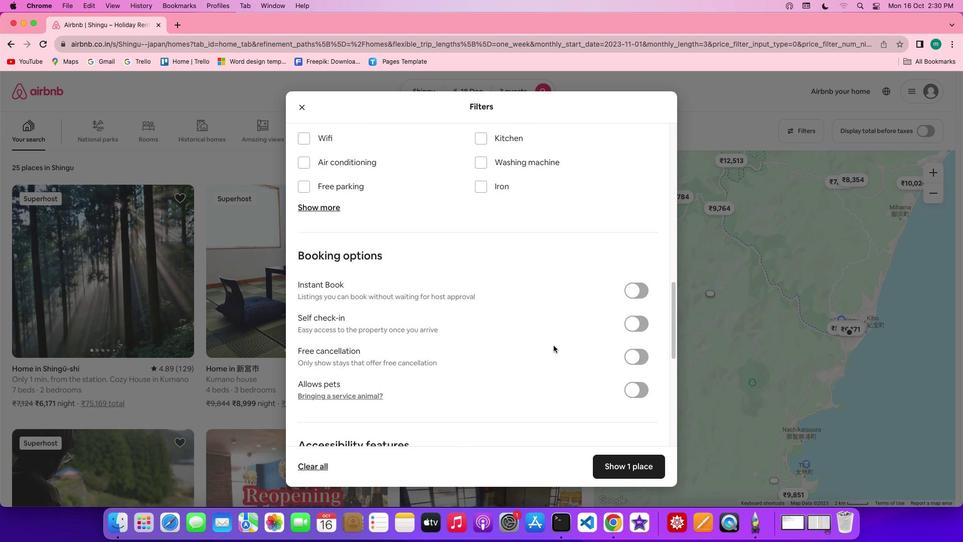 
Action: Mouse moved to (638, 301)
Screenshot: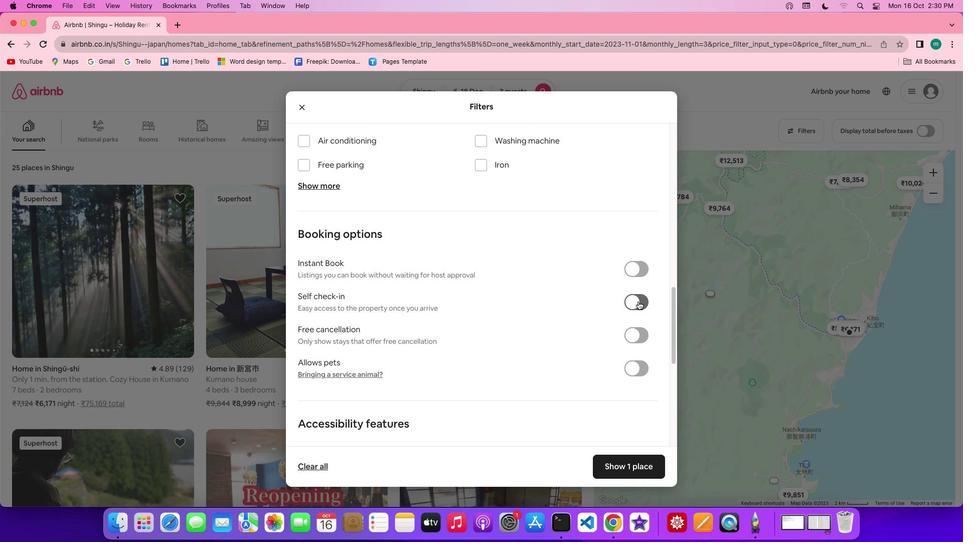 
Action: Mouse pressed left at (638, 301)
Screenshot: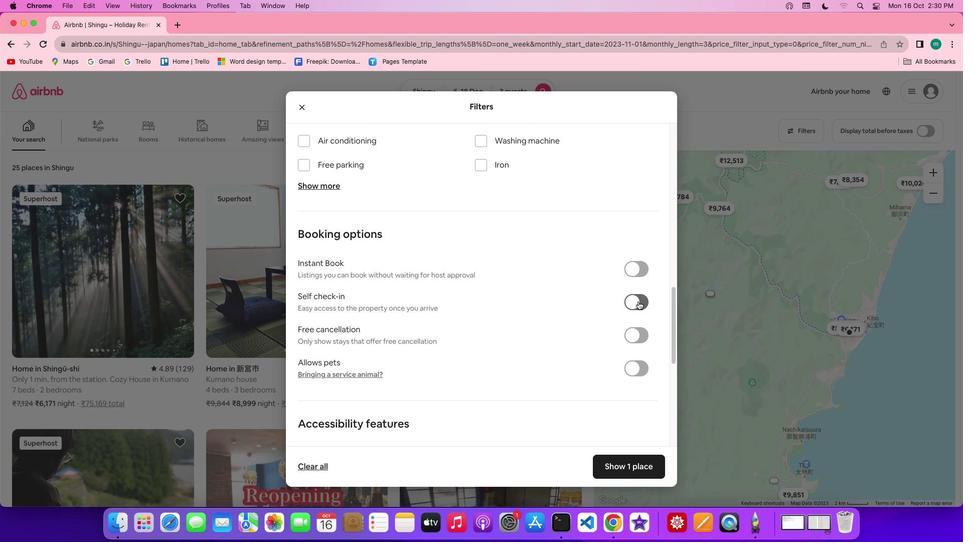 
Action: Mouse moved to (620, 461)
Screenshot: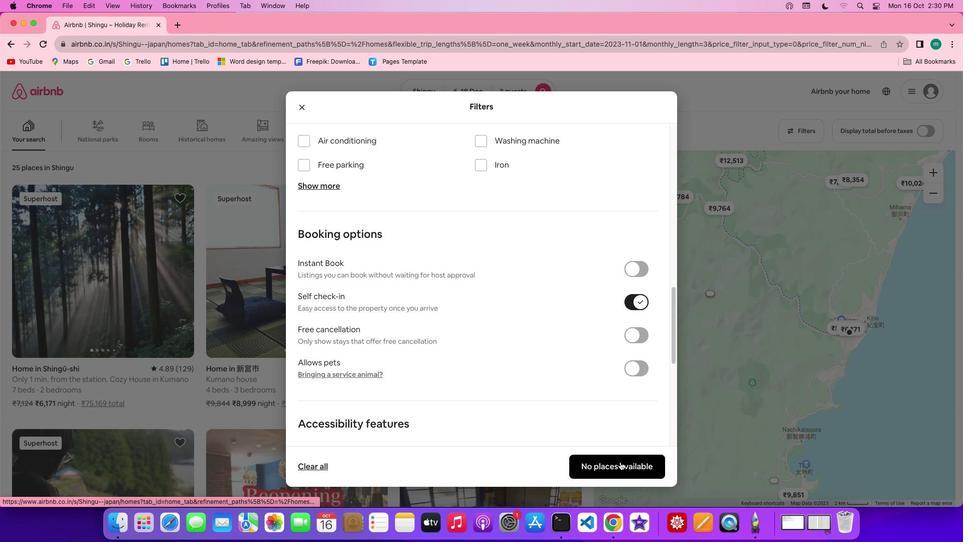
Action: Mouse pressed left at (620, 461)
Screenshot: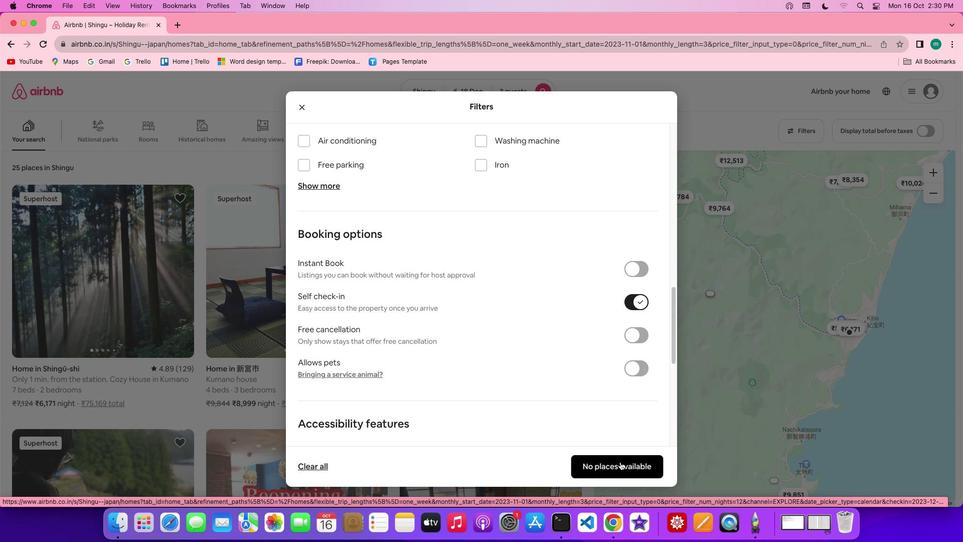
Action: Mouse moved to (330, 180)
Screenshot: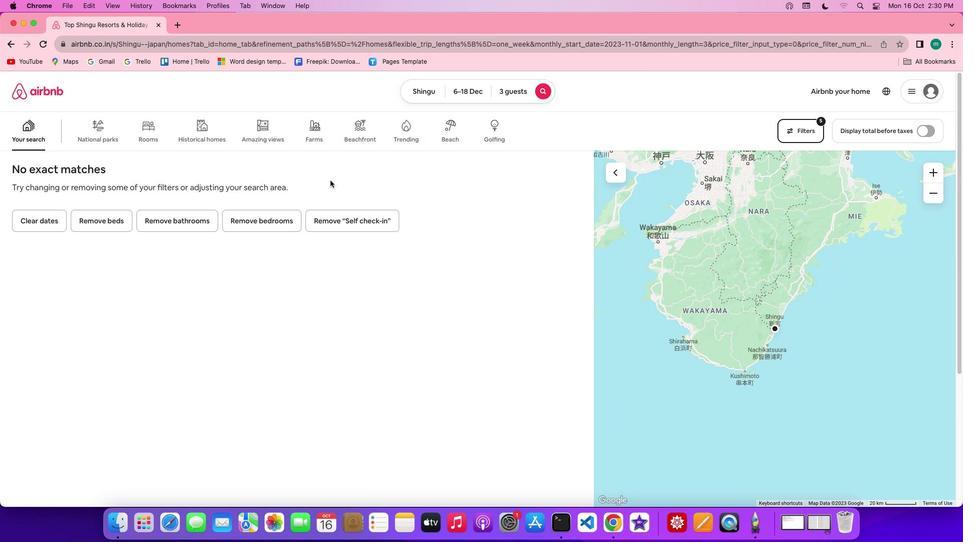 
